 Task: Search one way flight ticket for 3 adults, 3 children in business from Alpena: Alpena County Regional Airport to Fort Wayne: Fort Wayne International Airport on 5-4-2023. Choice of flights is Emirates and Kenya Airways. Number of bags: 4 checked bags. Price is upto 74000. Outbound departure time preference is 13:30.
Action: Mouse moved to (288, 108)
Screenshot: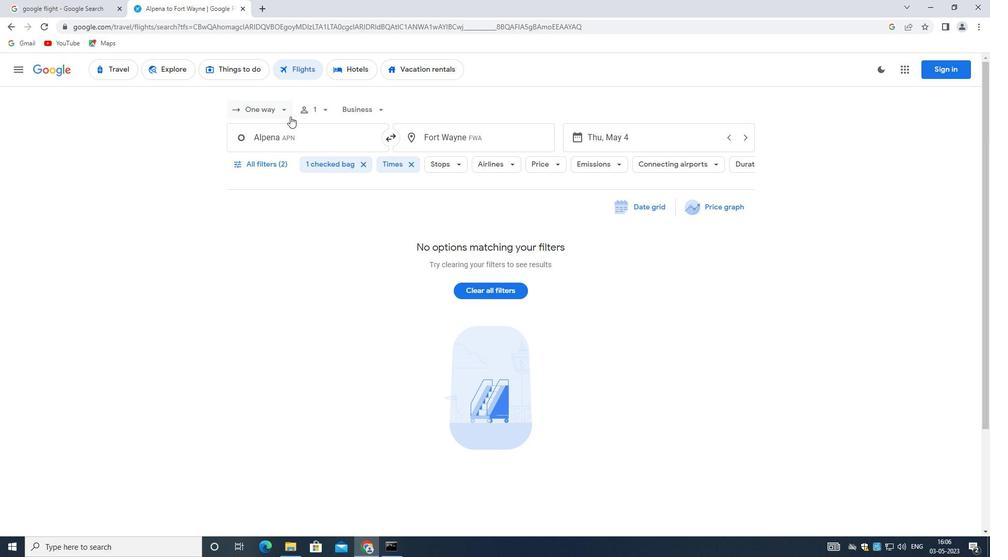 
Action: Mouse pressed left at (288, 108)
Screenshot: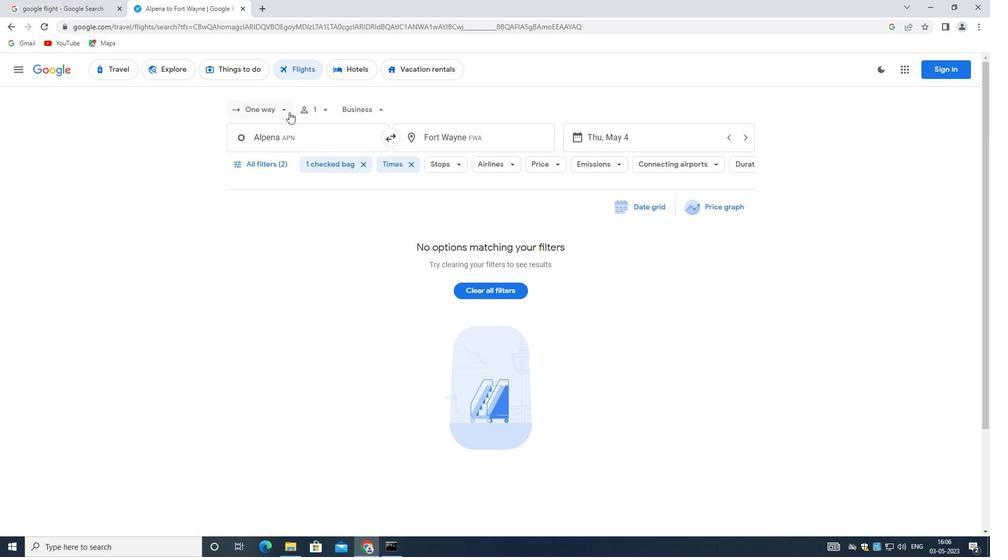 
Action: Mouse moved to (272, 153)
Screenshot: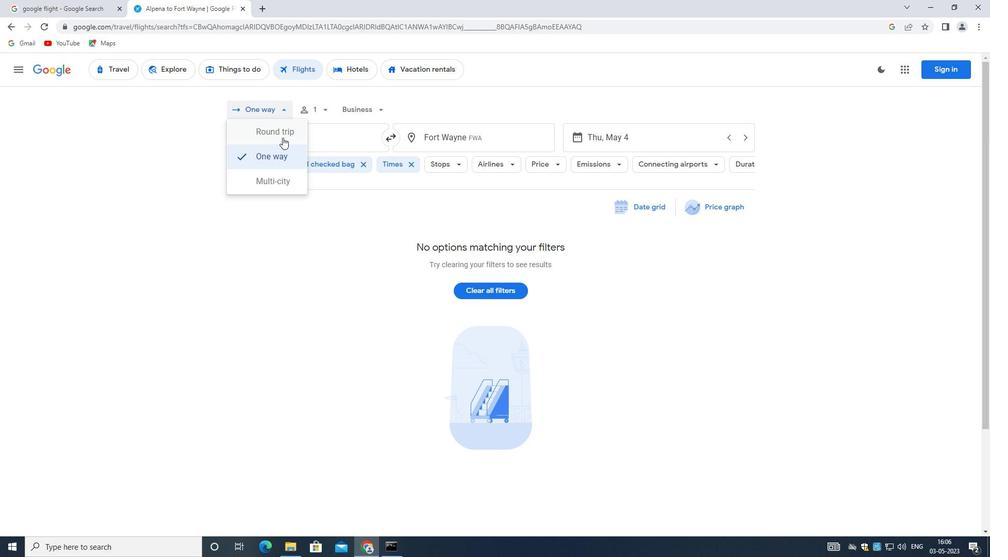 
Action: Mouse pressed left at (272, 153)
Screenshot: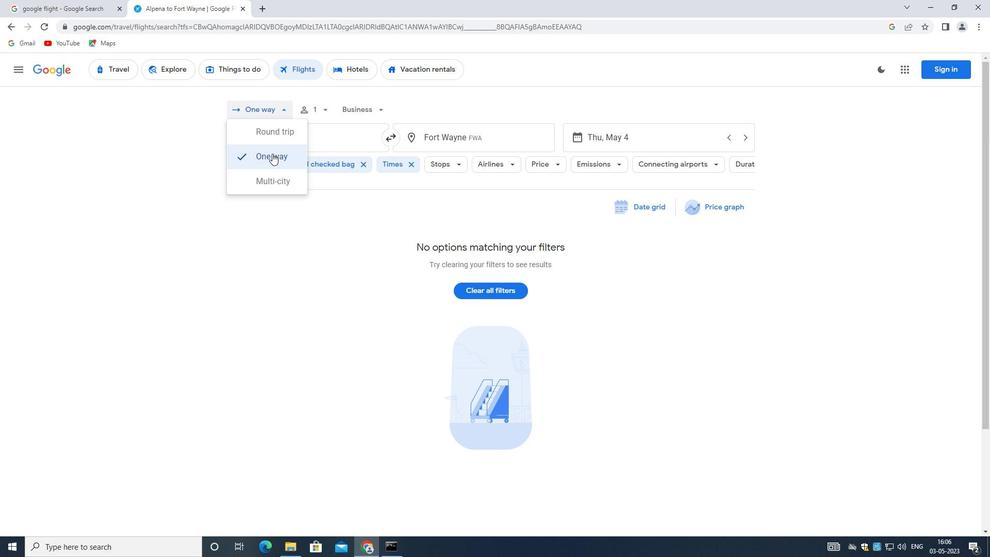 
Action: Mouse moved to (326, 111)
Screenshot: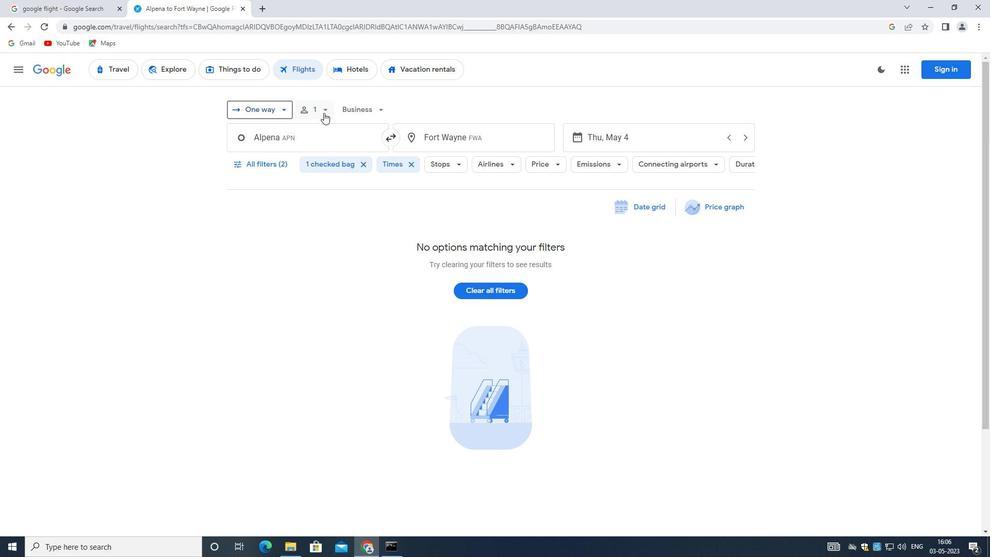 
Action: Mouse pressed left at (326, 111)
Screenshot: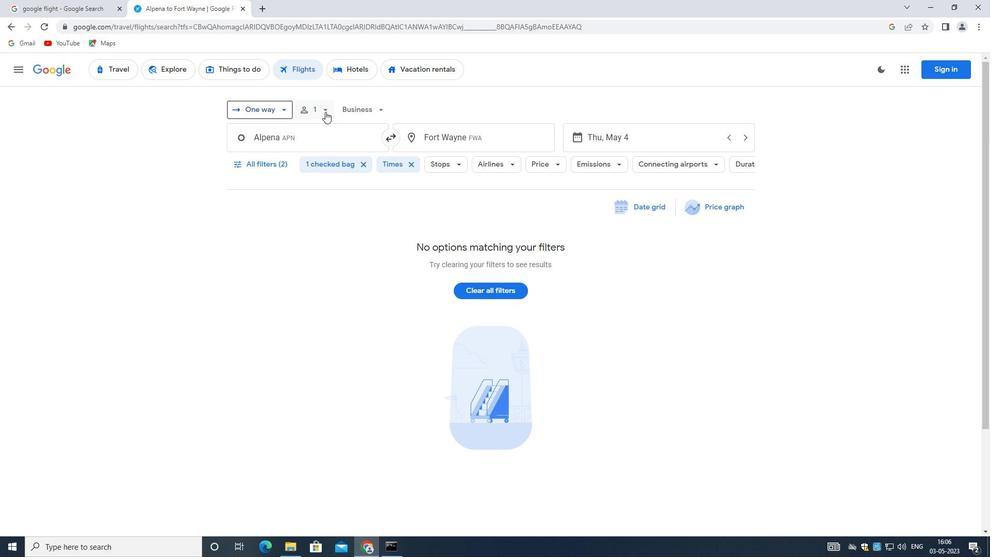 
Action: Mouse moved to (406, 134)
Screenshot: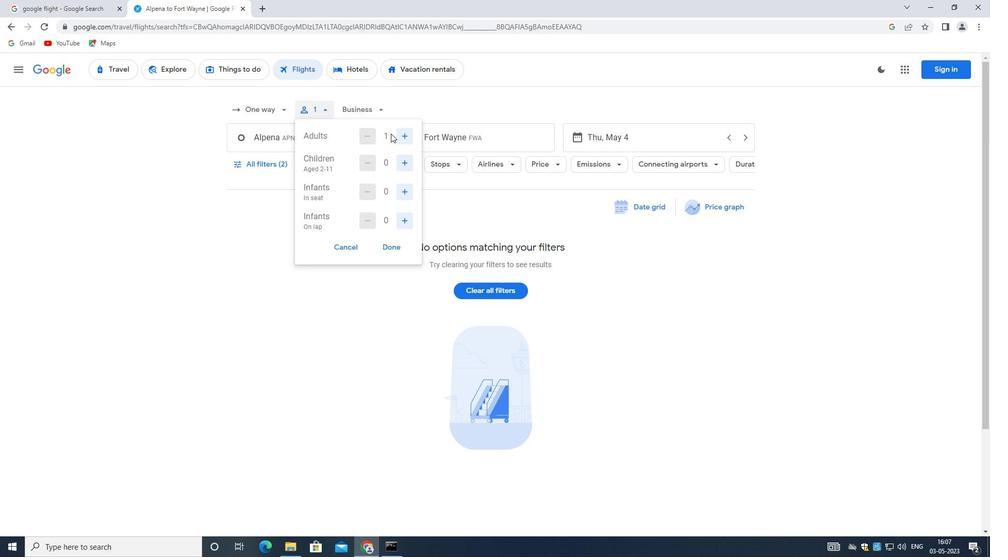 
Action: Mouse pressed left at (406, 134)
Screenshot: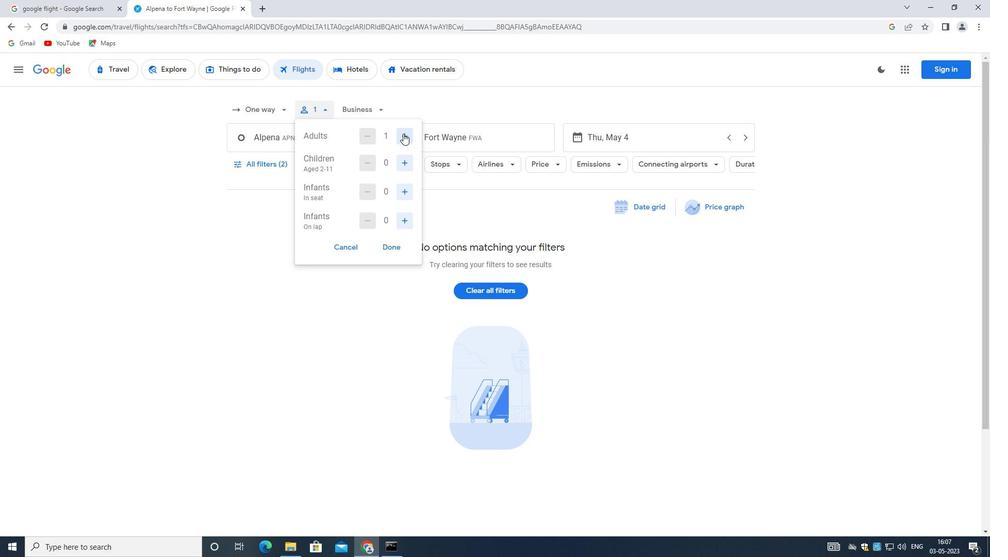 
Action: Mouse pressed left at (406, 134)
Screenshot: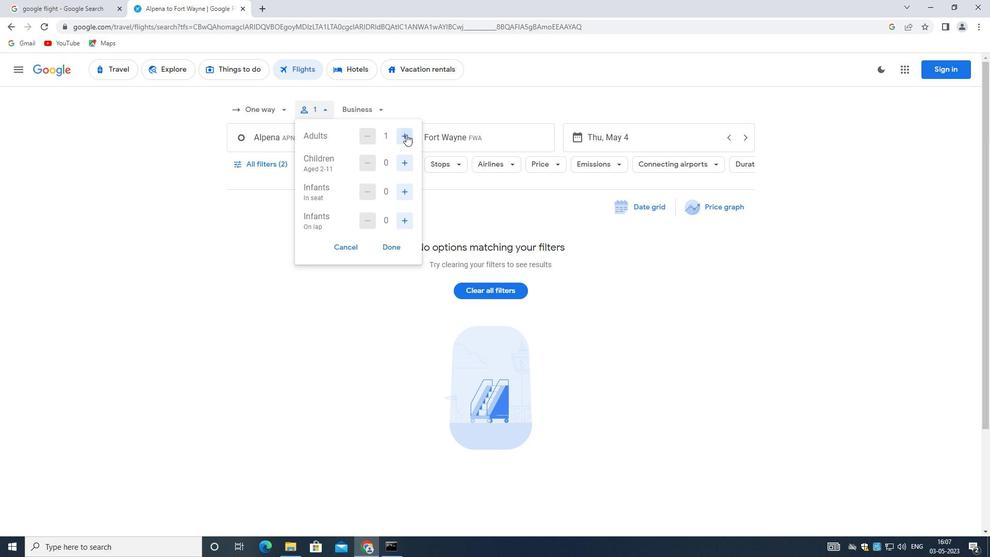 
Action: Mouse moved to (407, 163)
Screenshot: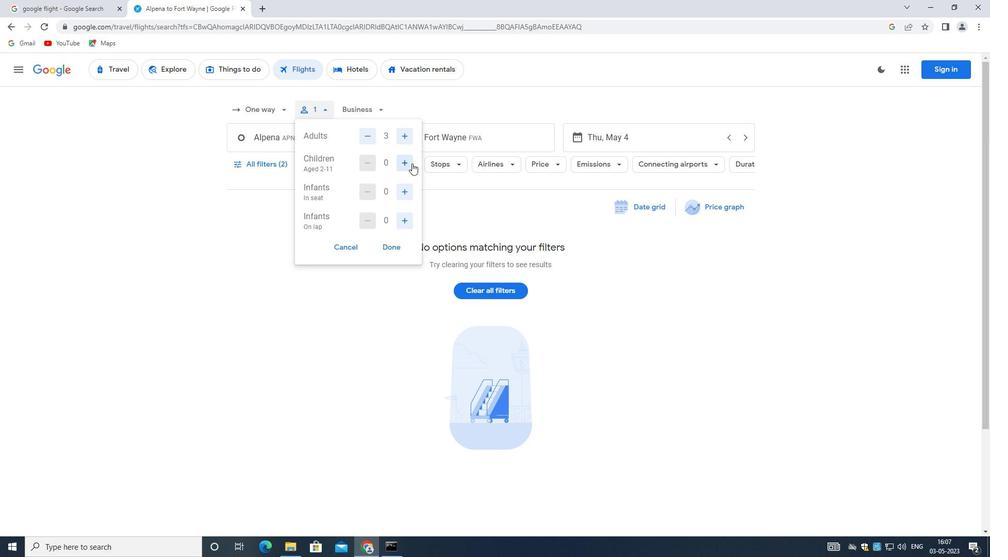 
Action: Mouse pressed left at (407, 163)
Screenshot: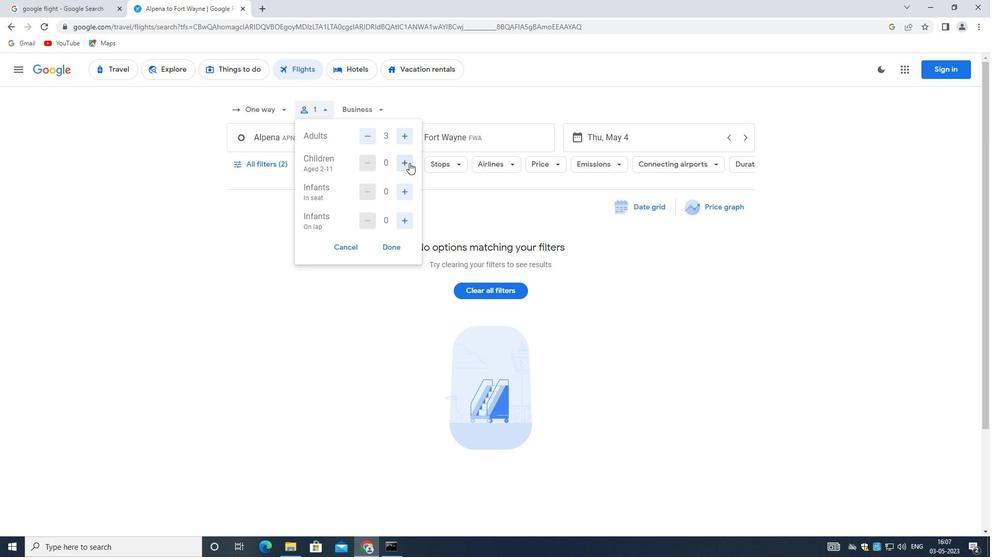 
Action: Mouse moved to (406, 162)
Screenshot: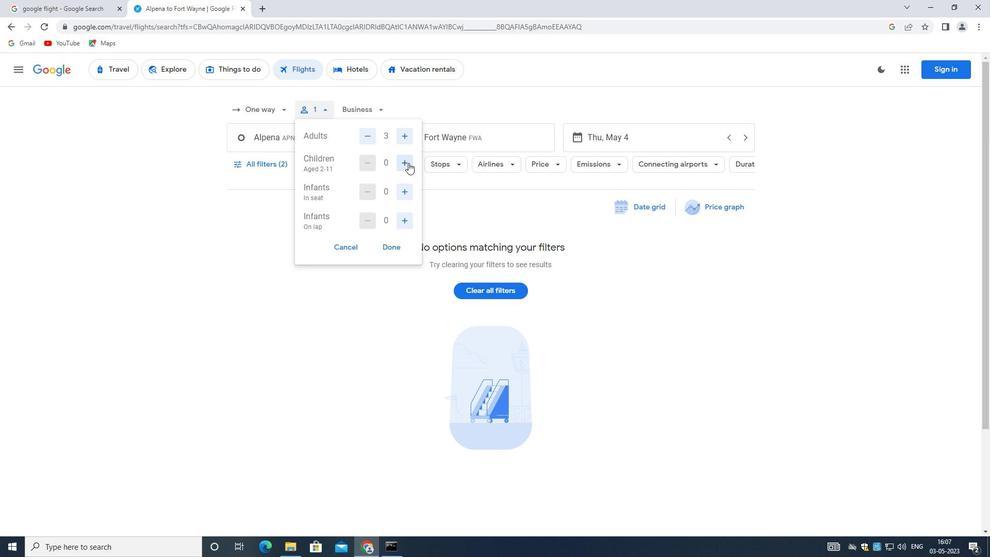 
Action: Mouse pressed left at (406, 162)
Screenshot: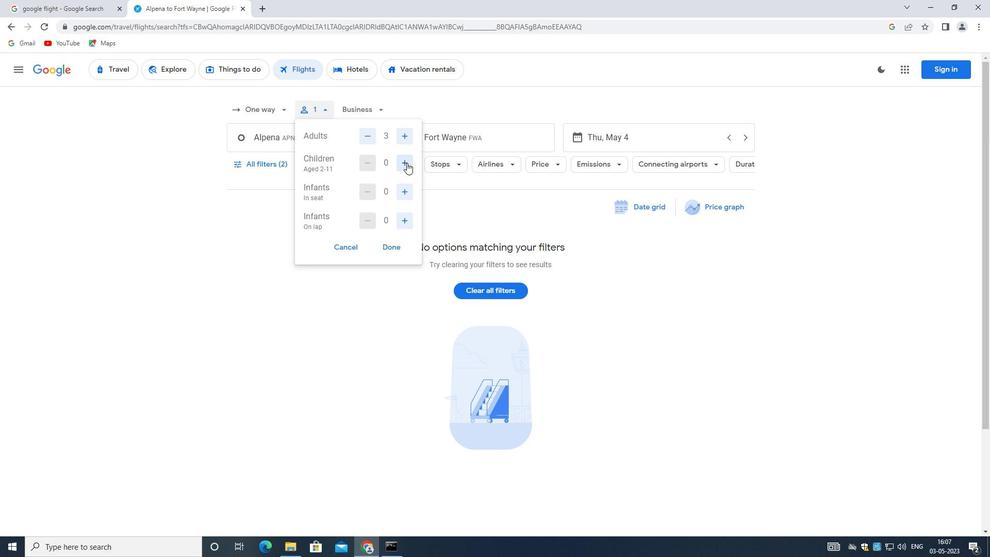 
Action: Mouse pressed left at (406, 162)
Screenshot: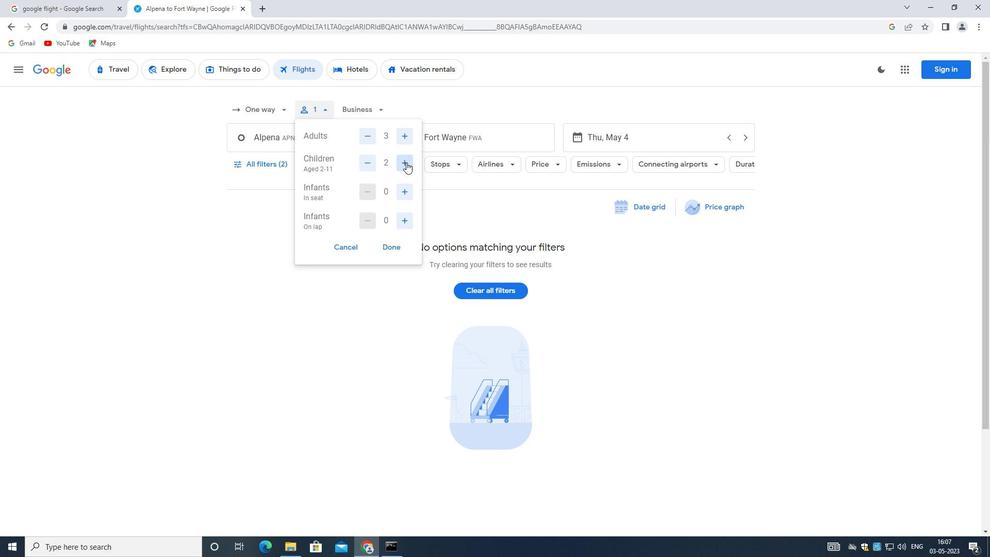 
Action: Mouse moved to (389, 246)
Screenshot: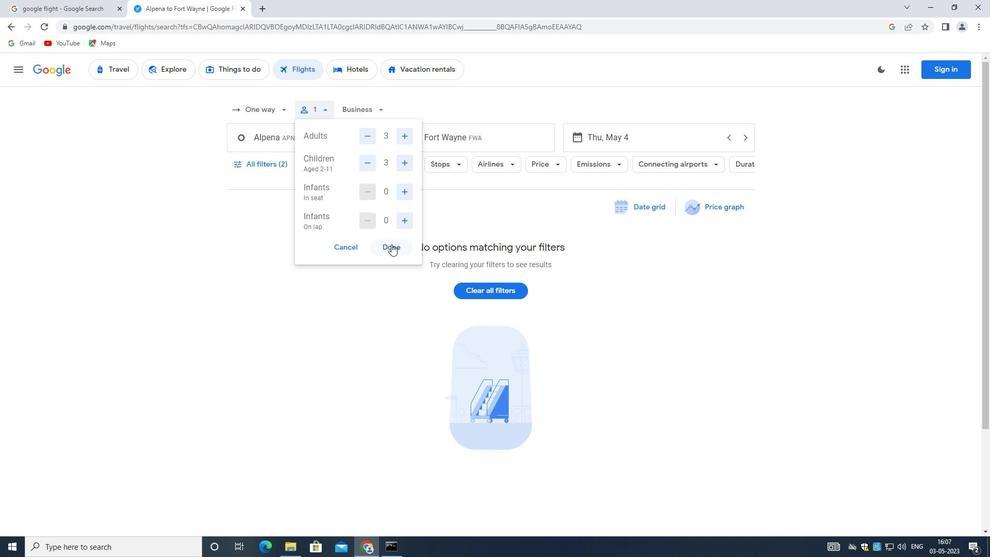 
Action: Mouse pressed left at (389, 246)
Screenshot: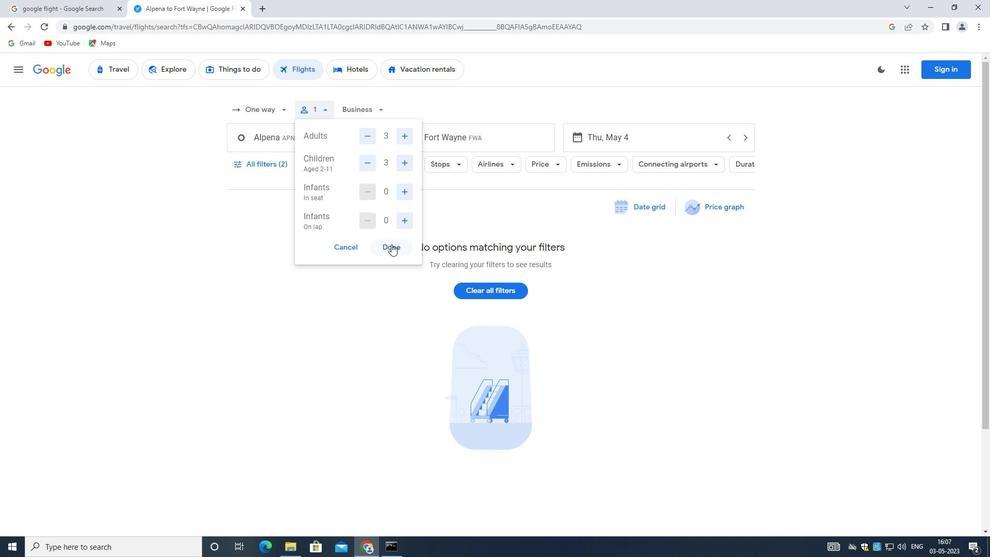 
Action: Mouse moved to (365, 106)
Screenshot: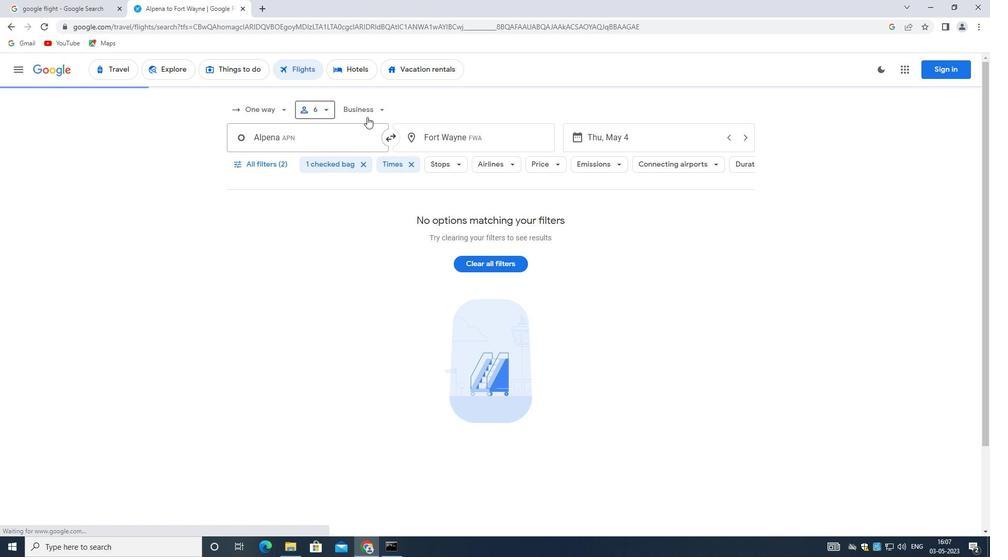 
Action: Mouse pressed left at (365, 106)
Screenshot: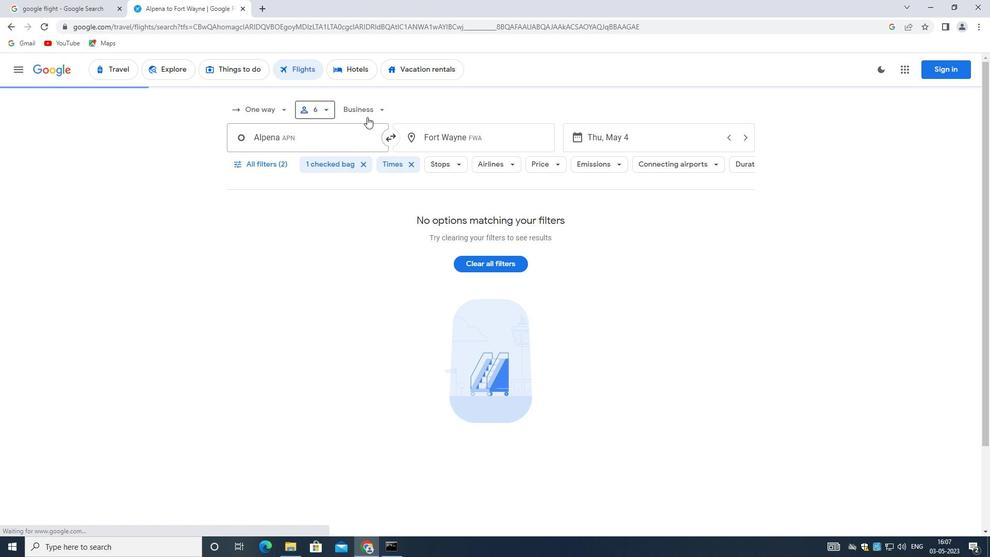 
Action: Mouse moved to (386, 182)
Screenshot: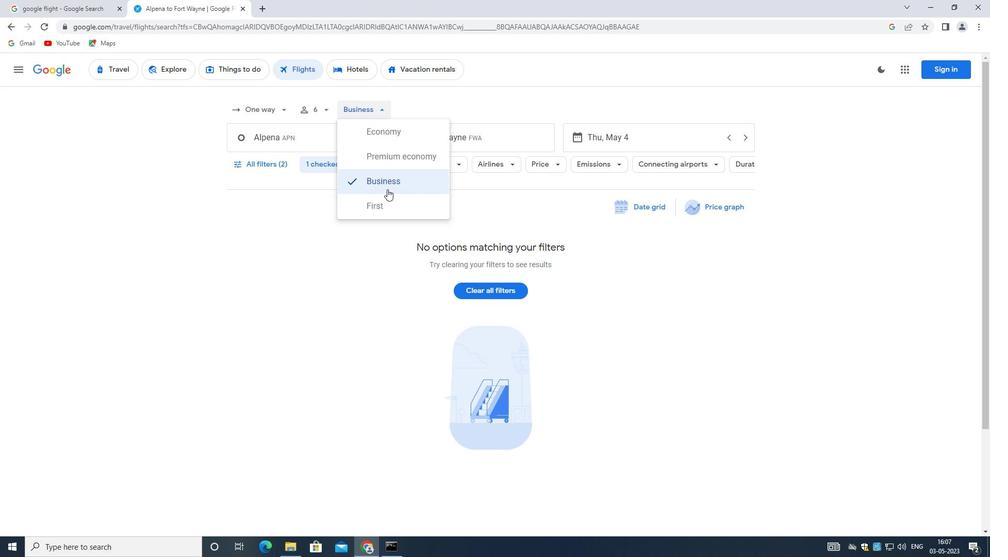 
Action: Mouse pressed left at (386, 182)
Screenshot: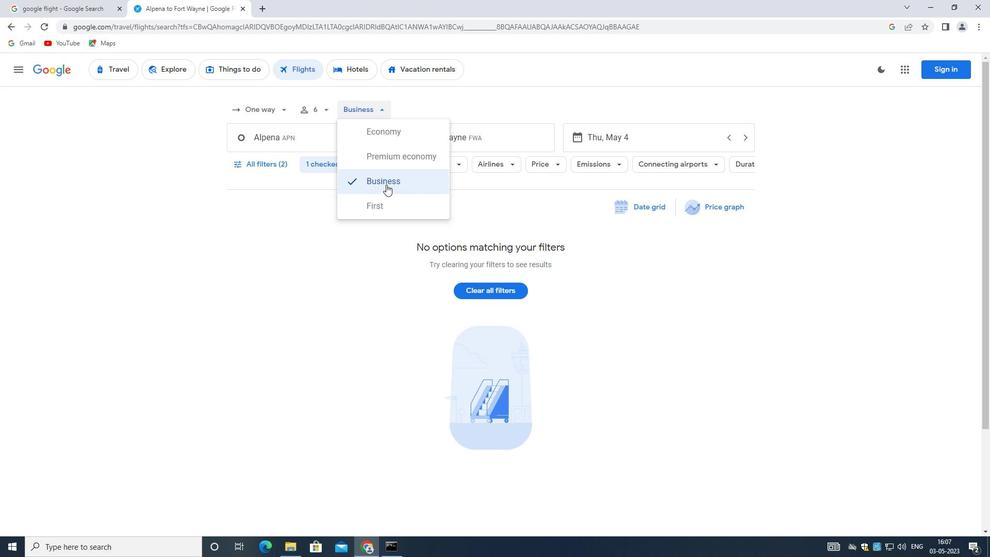 
Action: Mouse moved to (292, 138)
Screenshot: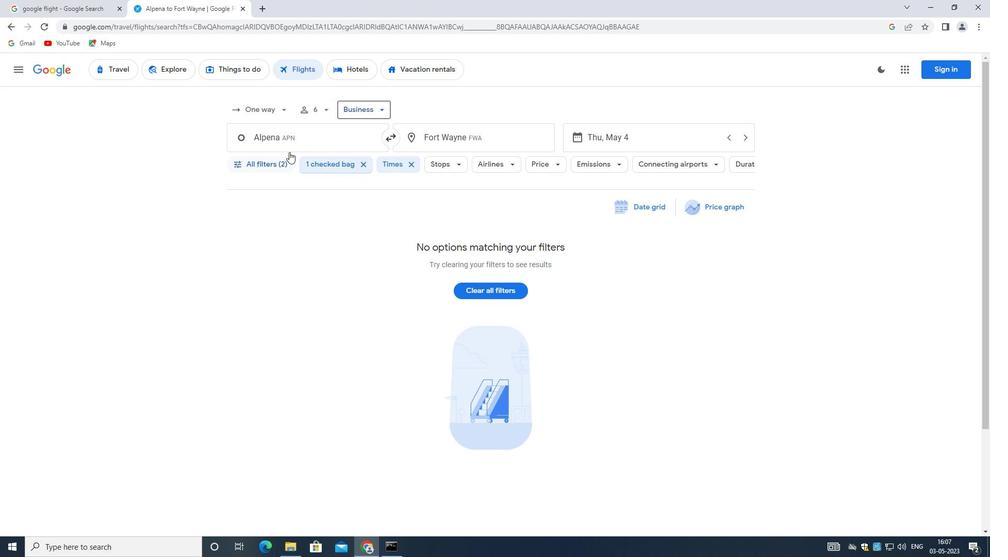 
Action: Mouse pressed left at (292, 138)
Screenshot: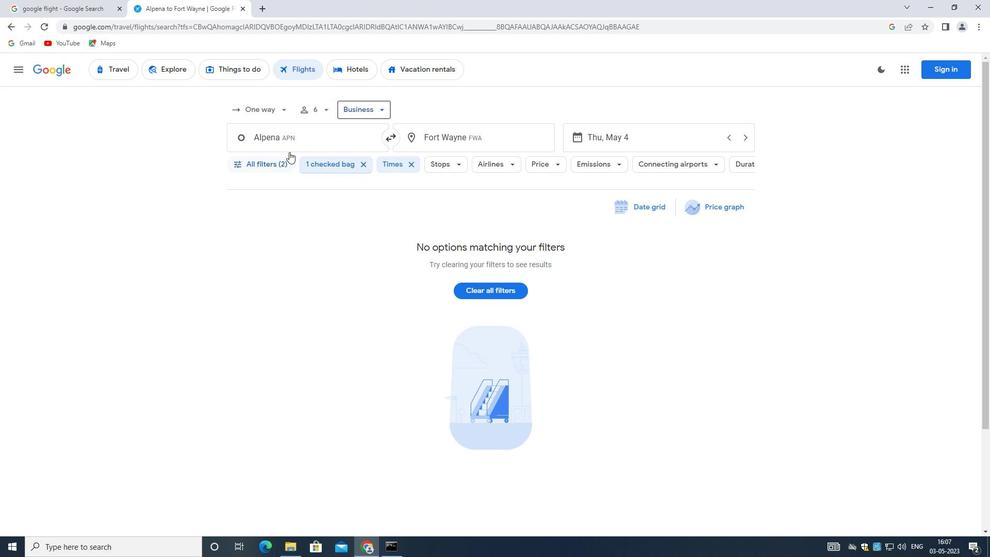 
Action: Mouse moved to (312, 219)
Screenshot: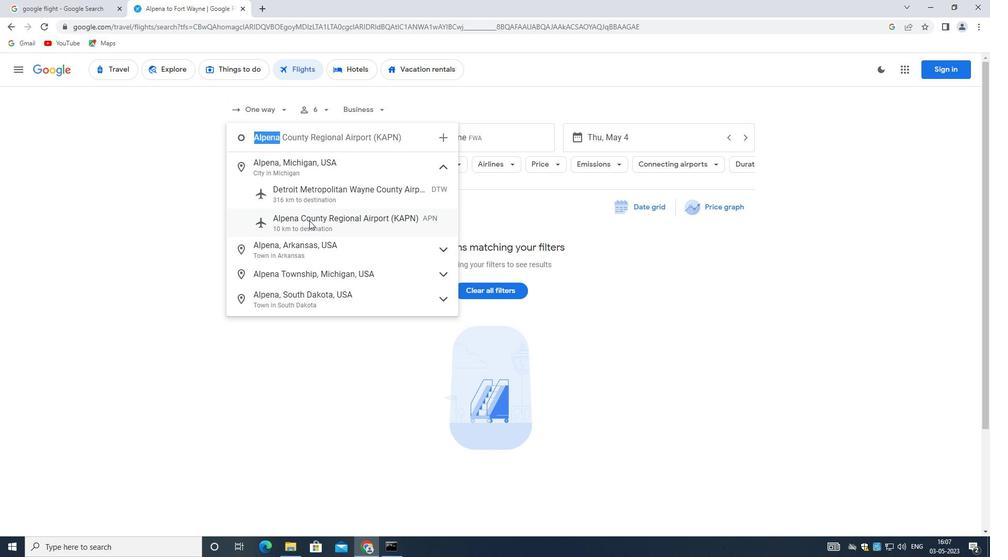 
Action: Mouse pressed left at (312, 219)
Screenshot: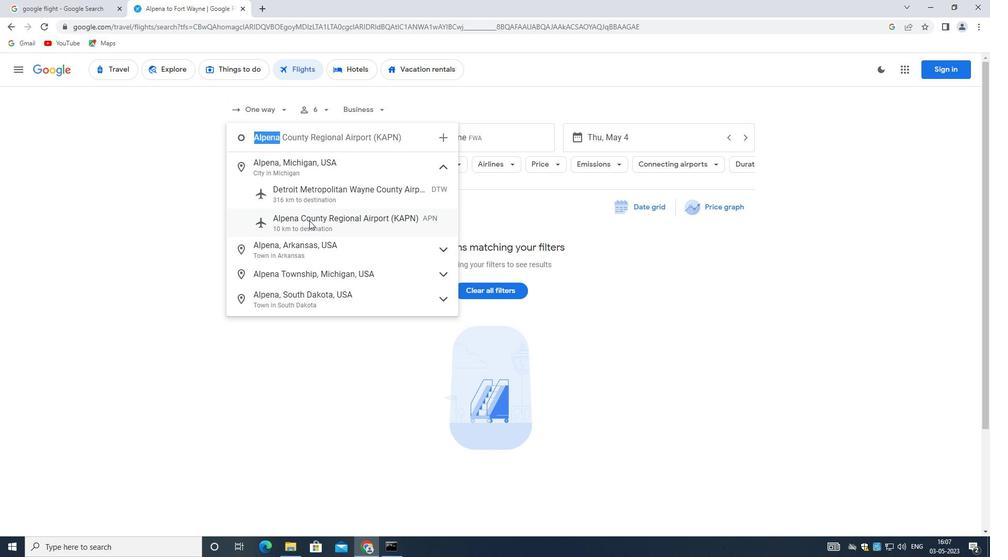 
Action: Mouse moved to (469, 133)
Screenshot: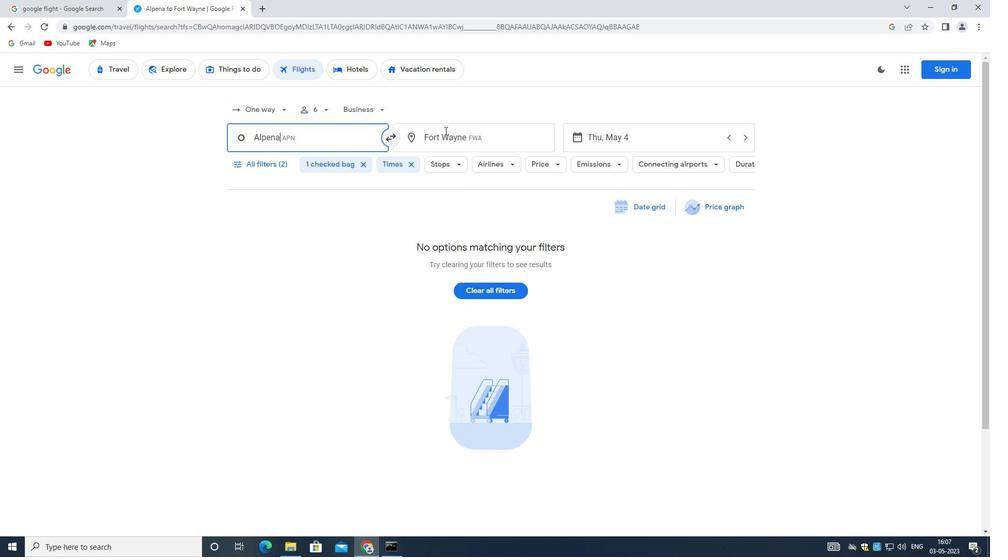 
Action: Mouse pressed left at (469, 133)
Screenshot: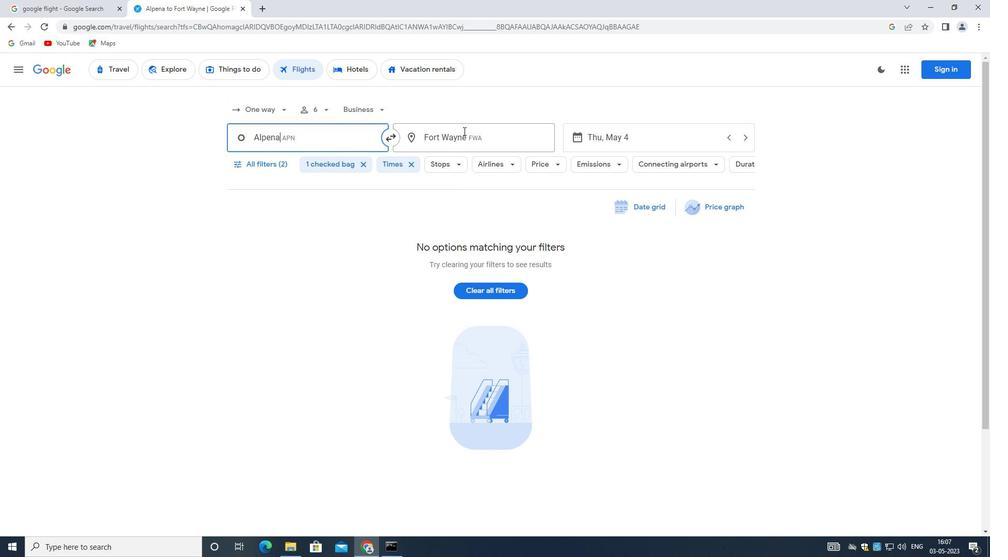 
Action: Mouse moved to (469, 133)
Screenshot: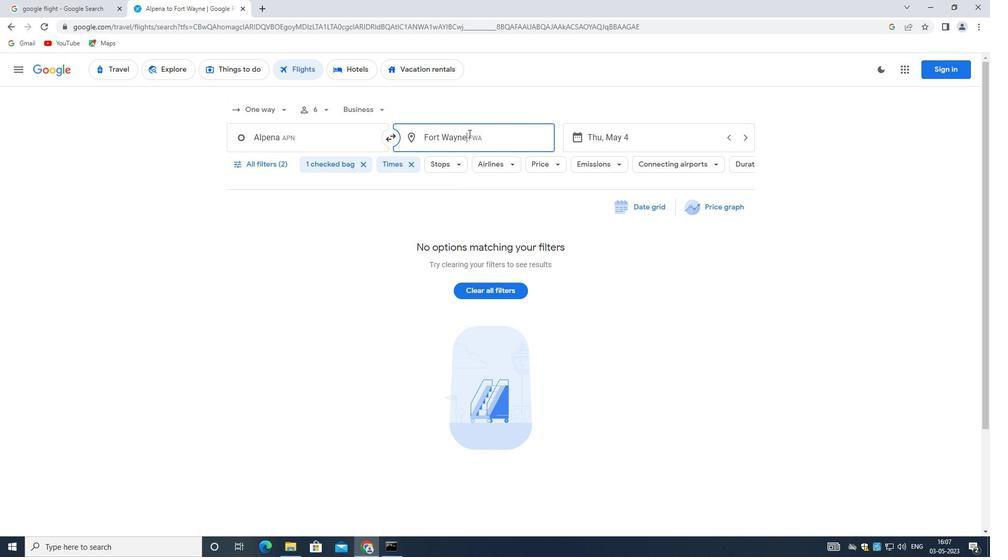 
Action: Key pressed <Key.backspace><Key.shift>WAYNE<Key.space><Key.shift_r>I
Screenshot: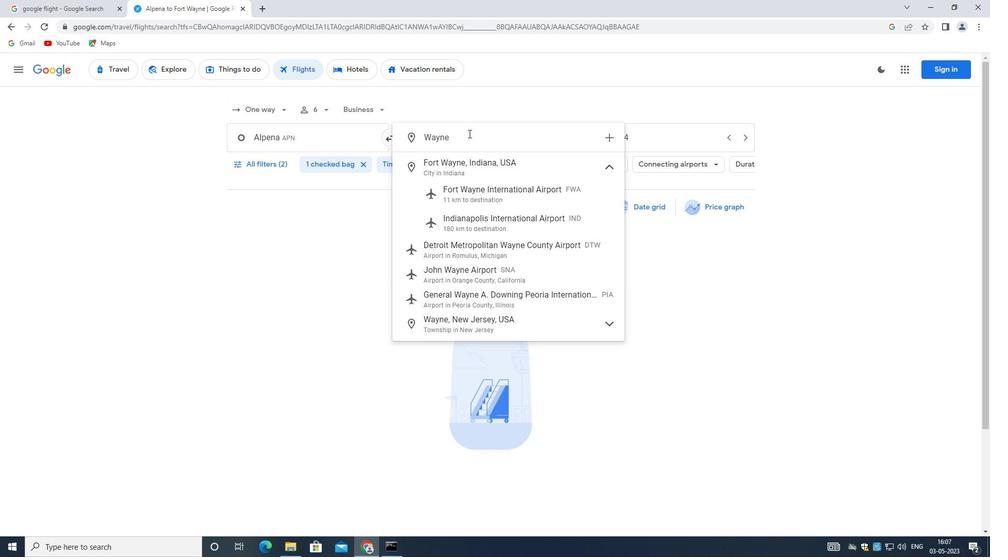 
Action: Mouse moved to (507, 186)
Screenshot: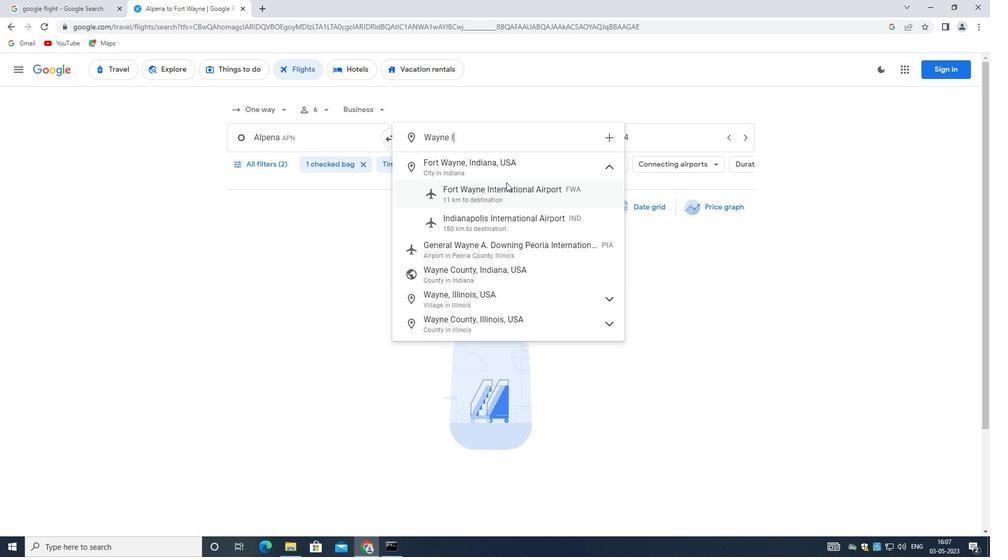 
Action: Mouse pressed left at (507, 186)
Screenshot: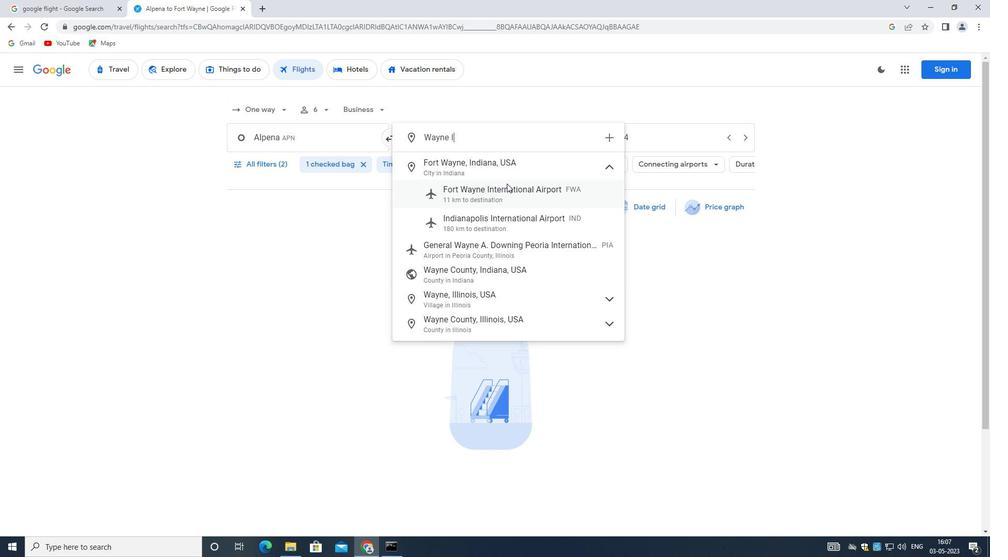 
Action: Mouse moved to (621, 131)
Screenshot: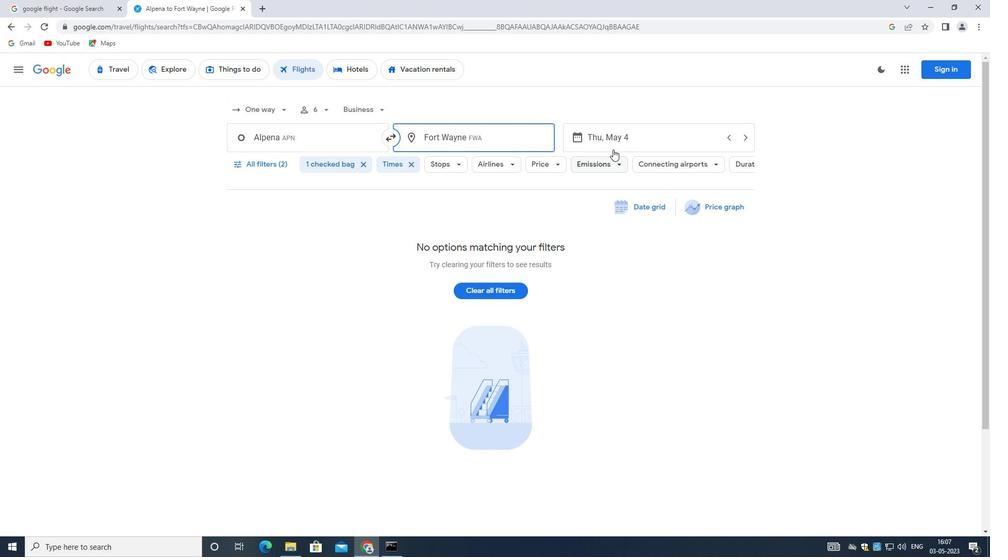 
Action: Mouse pressed left at (621, 131)
Screenshot: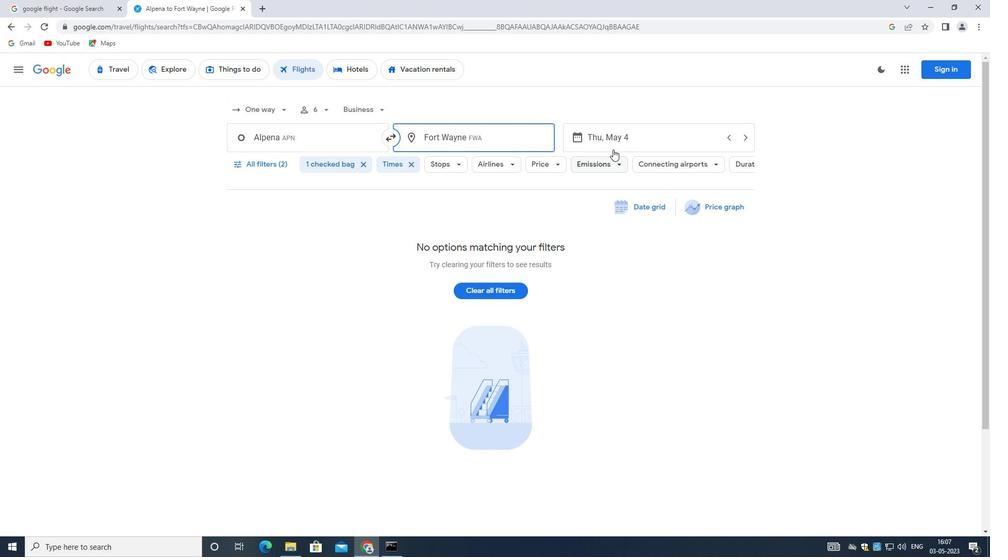 
Action: Mouse moved to (729, 392)
Screenshot: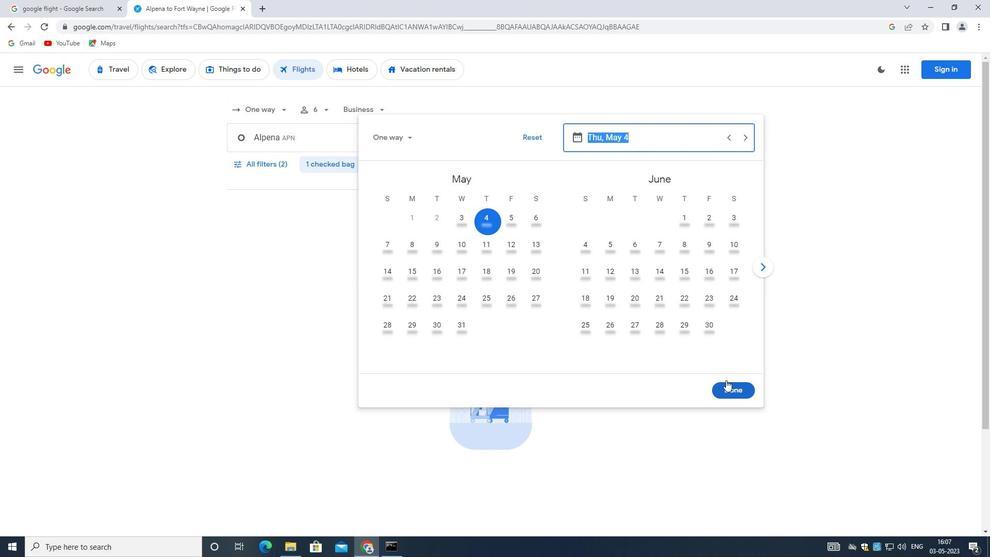 
Action: Mouse pressed left at (729, 392)
Screenshot: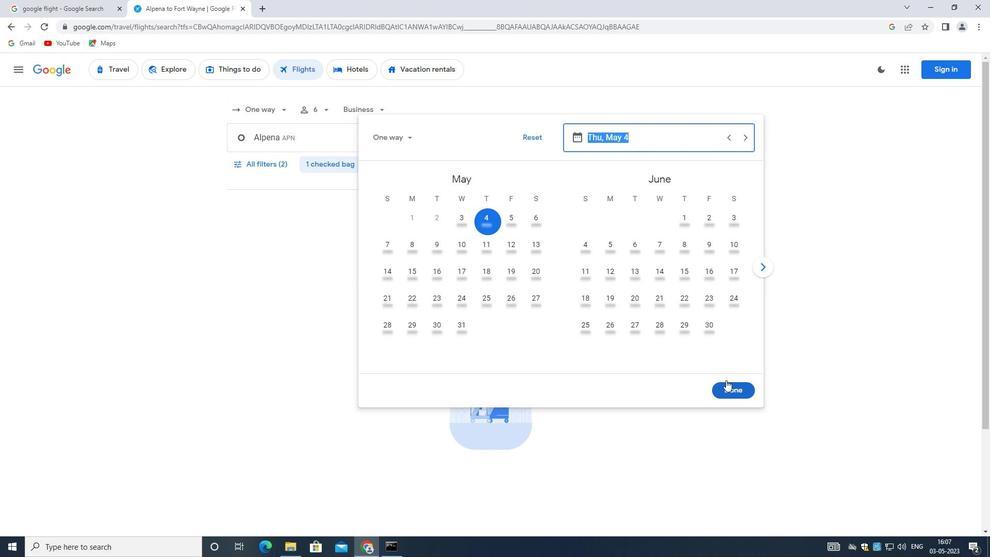 
Action: Mouse moved to (265, 167)
Screenshot: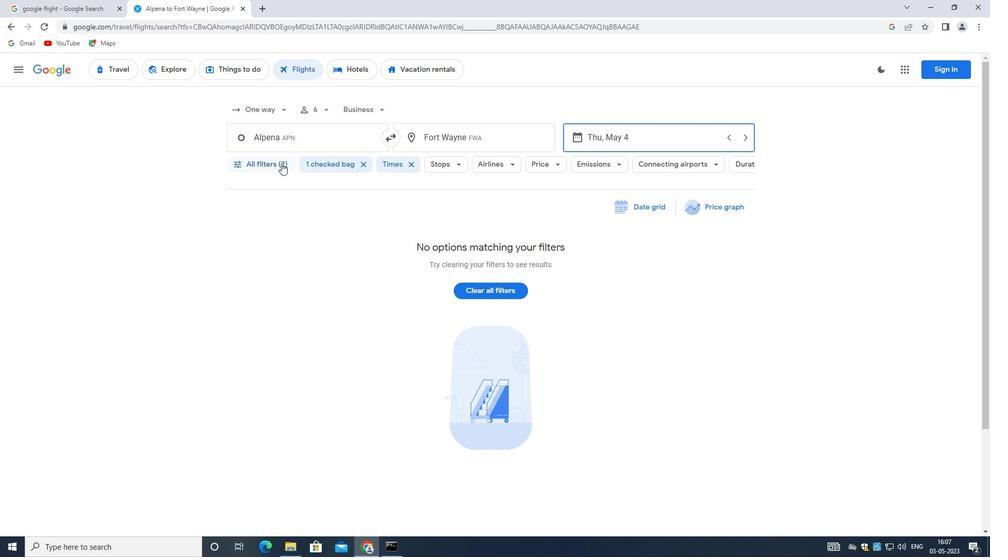 
Action: Mouse pressed left at (265, 167)
Screenshot: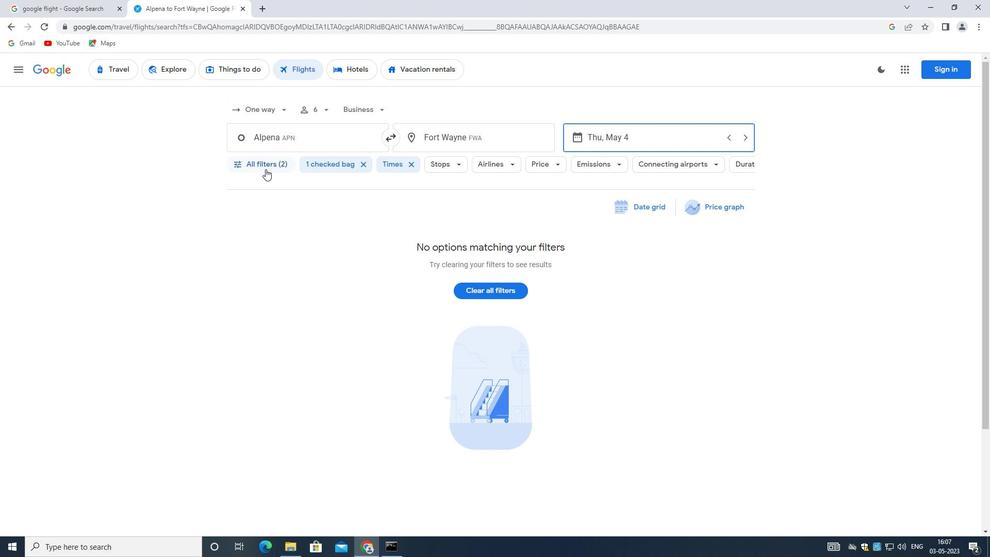 
Action: Mouse moved to (330, 212)
Screenshot: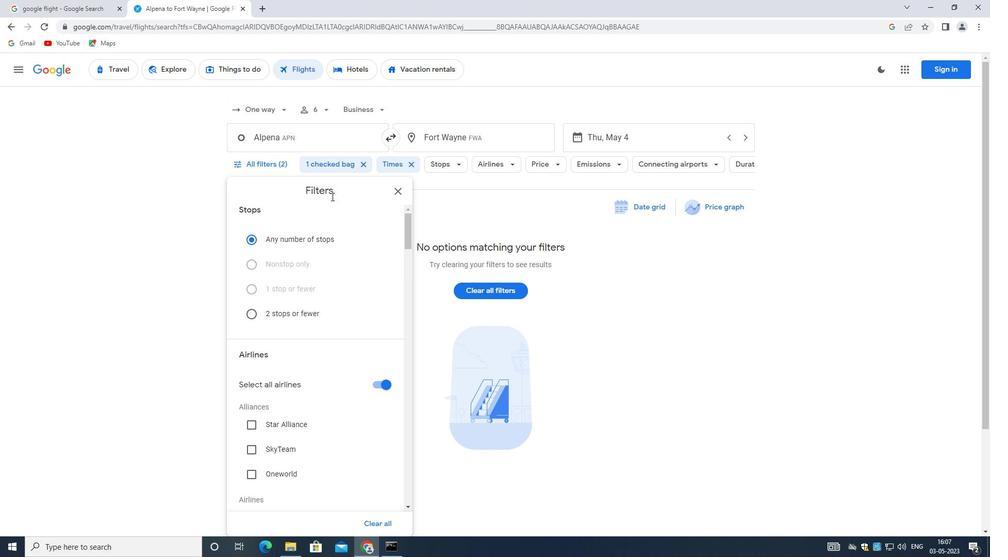 
Action: Mouse scrolled (330, 212) with delta (0, 0)
Screenshot: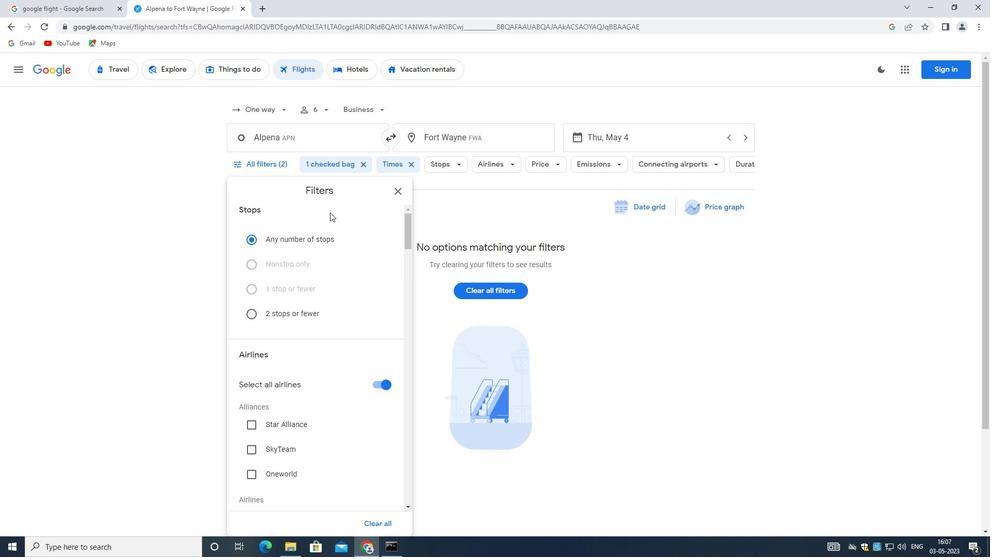 
Action: Mouse moved to (330, 213)
Screenshot: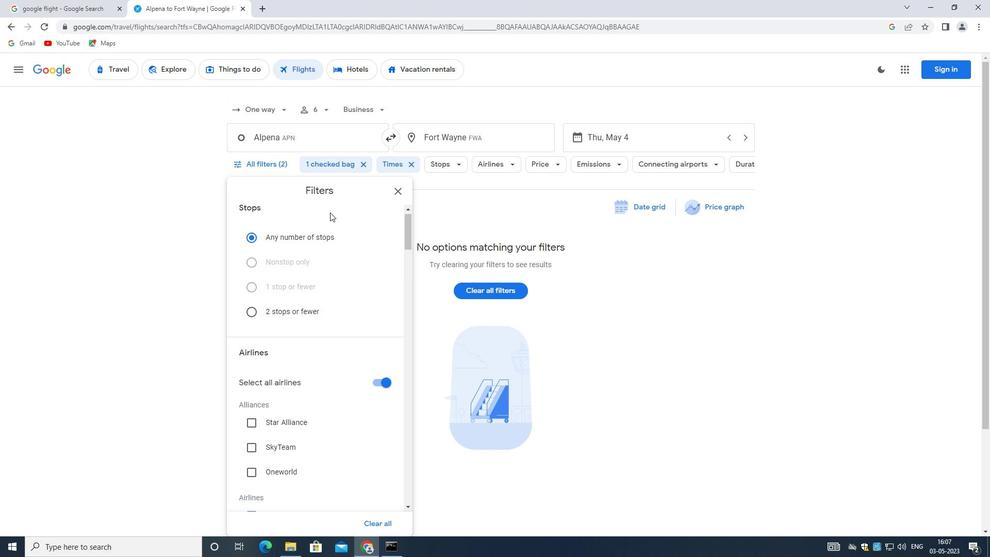 
Action: Mouse scrolled (330, 213) with delta (0, 0)
Screenshot: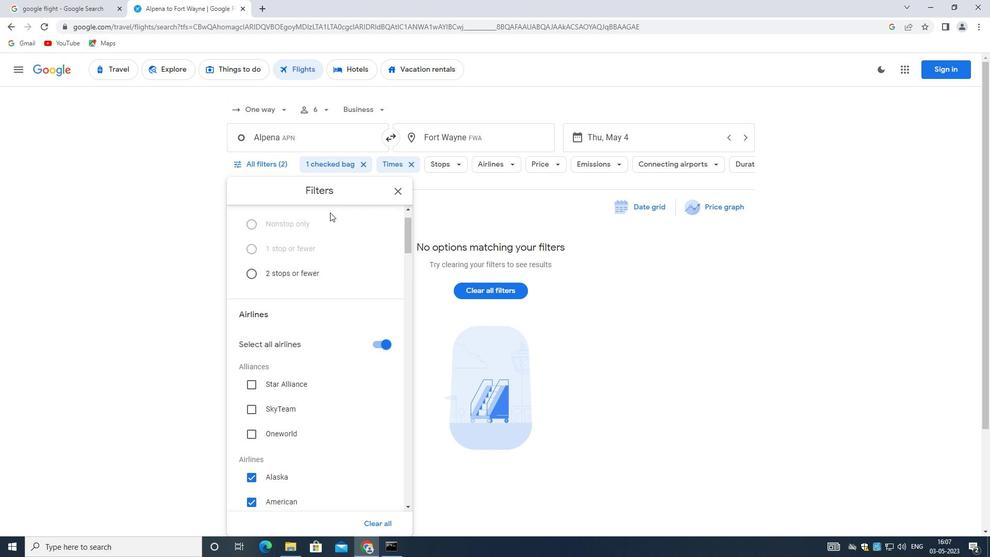 
Action: Mouse moved to (345, 315)
Screenshot: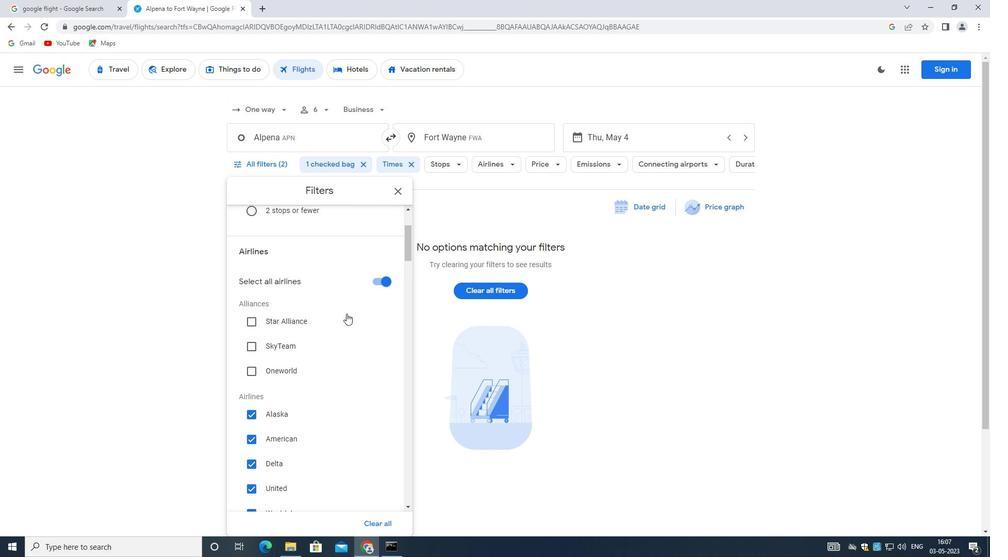 
Action: Mouse scrolled (345, 314) with delta (0, 0)
Screenshot: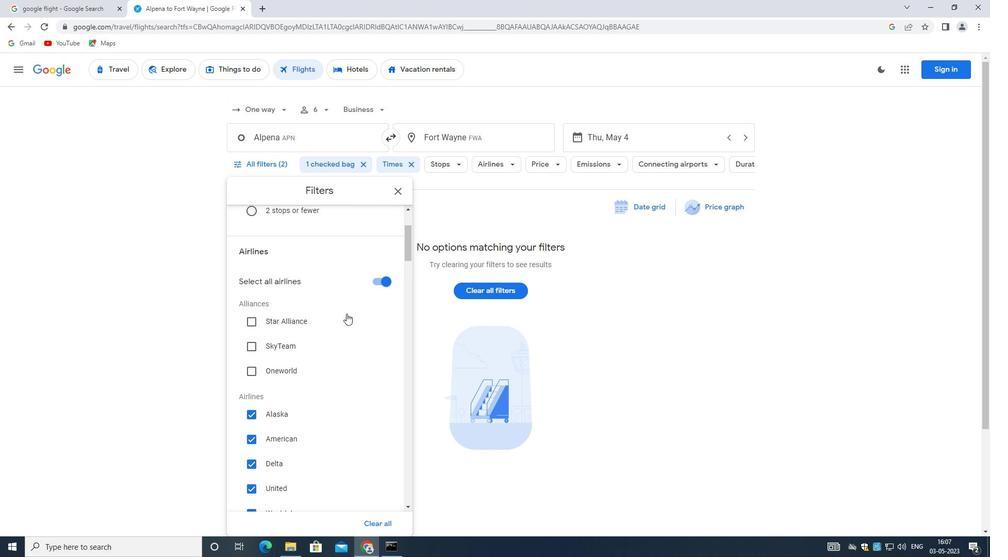 
Action: Mouse moved to (341, 321)
Screenshot: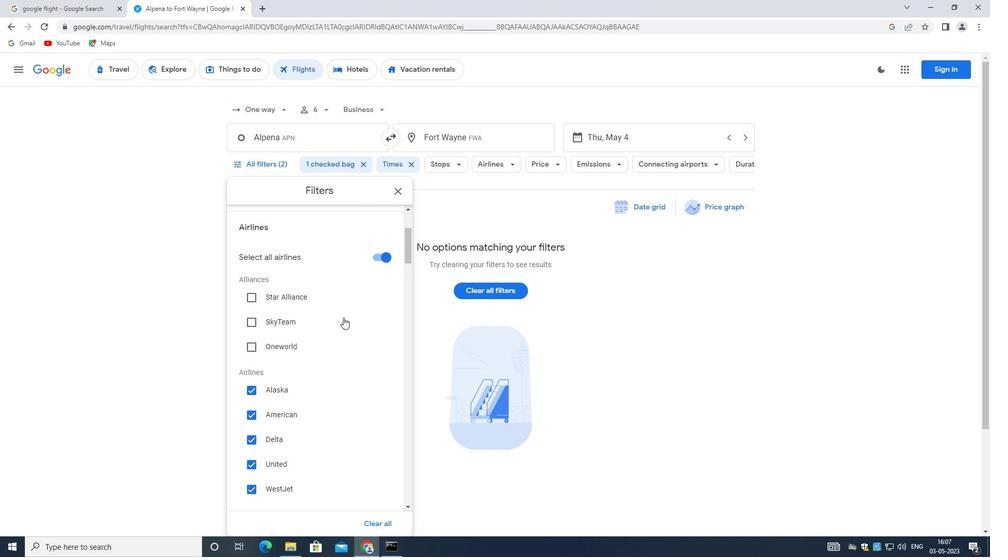 
Action: Mouse scrolled (341, 320) with delta (0, 0)
Screenshot: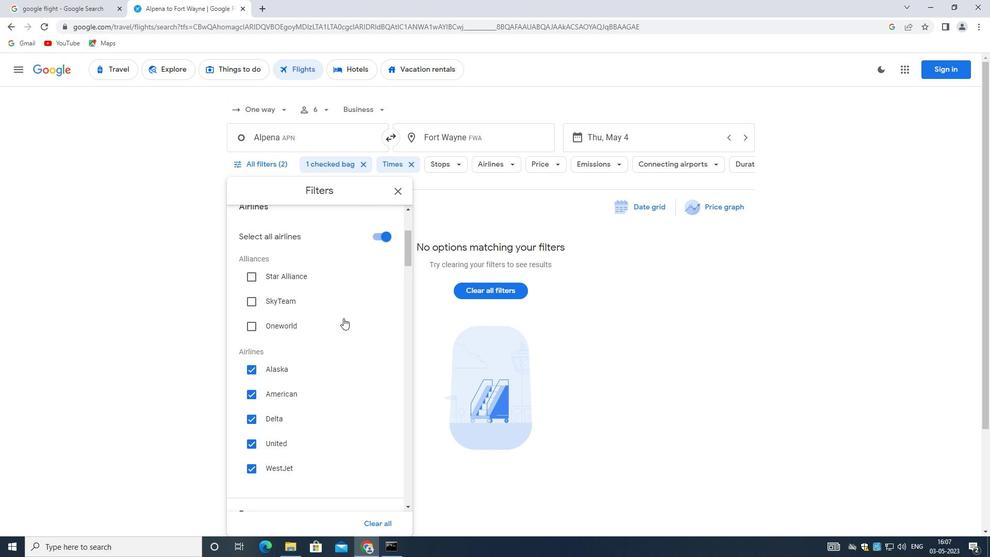 
Action: Mouse moved to (341, 321)
Screenshot: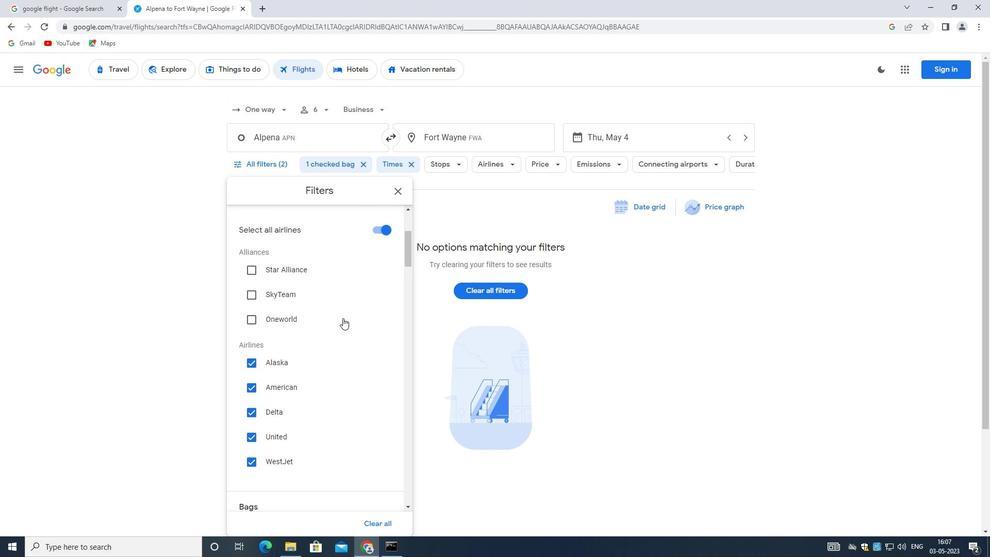 
Action: Mouse scrolled (341, 321) with delta (0, 0)
Screenshot: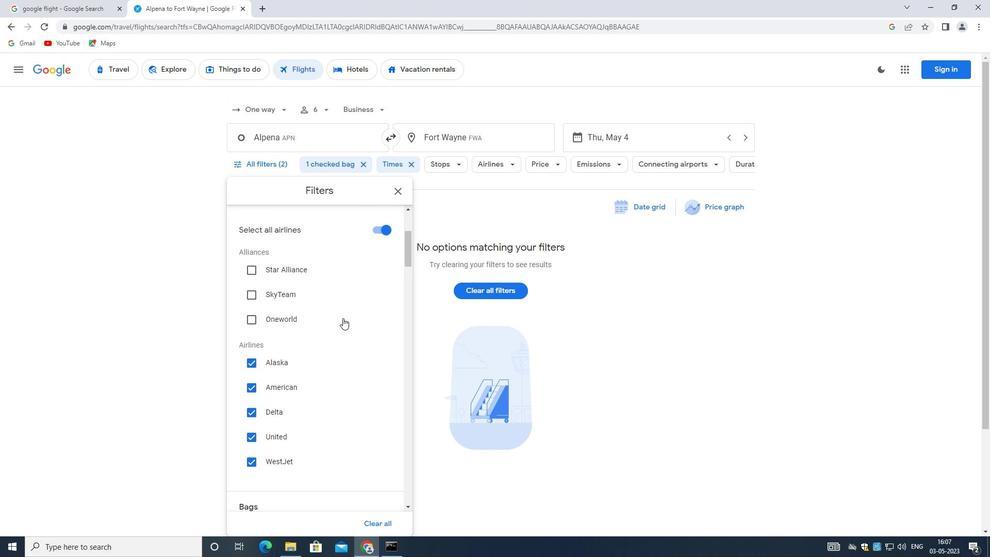 
Action: Mouse moved to (337, 324)
Screenshot: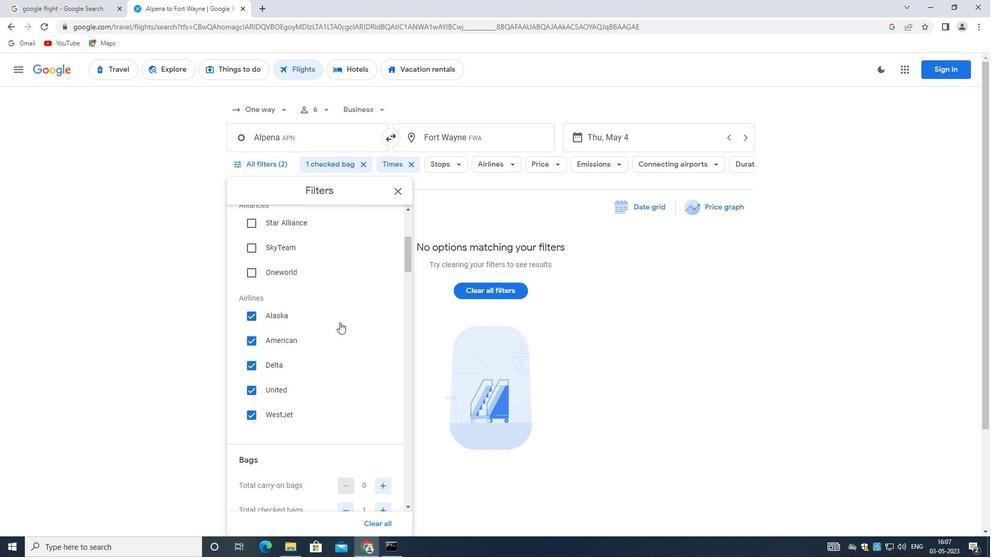 
Action: Mouse scrolled (337, 324) with delta (0, 0)
Screenshot: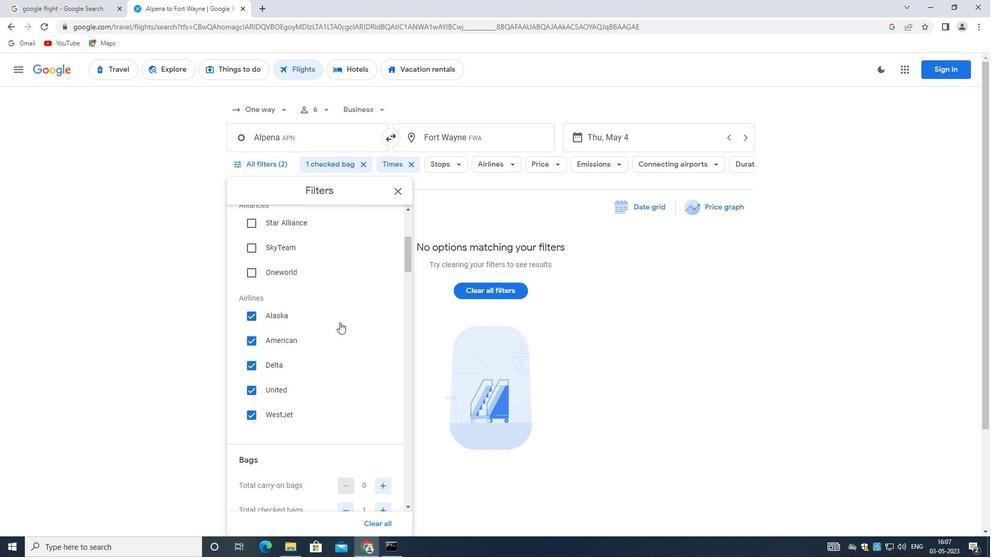 
Action: Mouse moved to (342, 313)
Screenshot: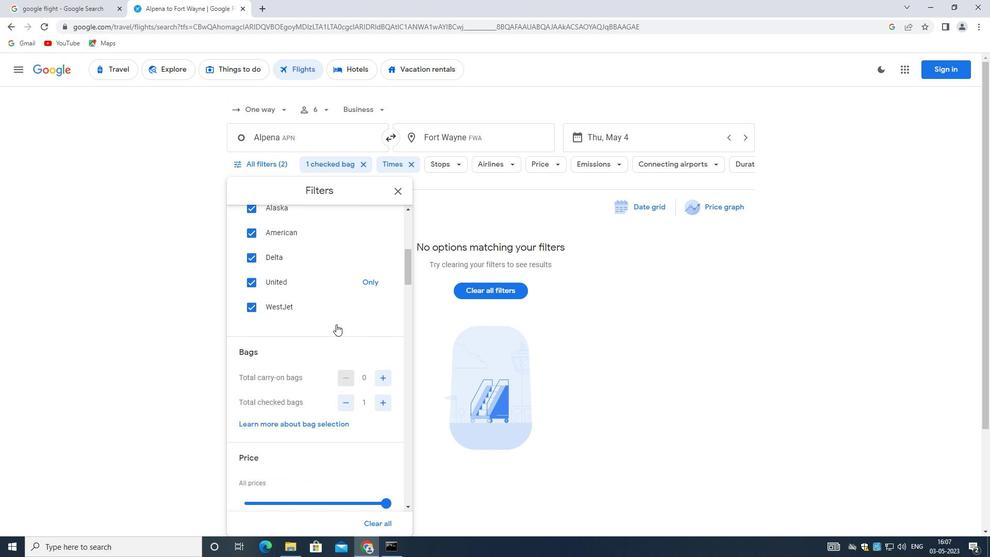 
Action: Mouse scrolled (342, 312) with delta (0, 0)
Screenshot: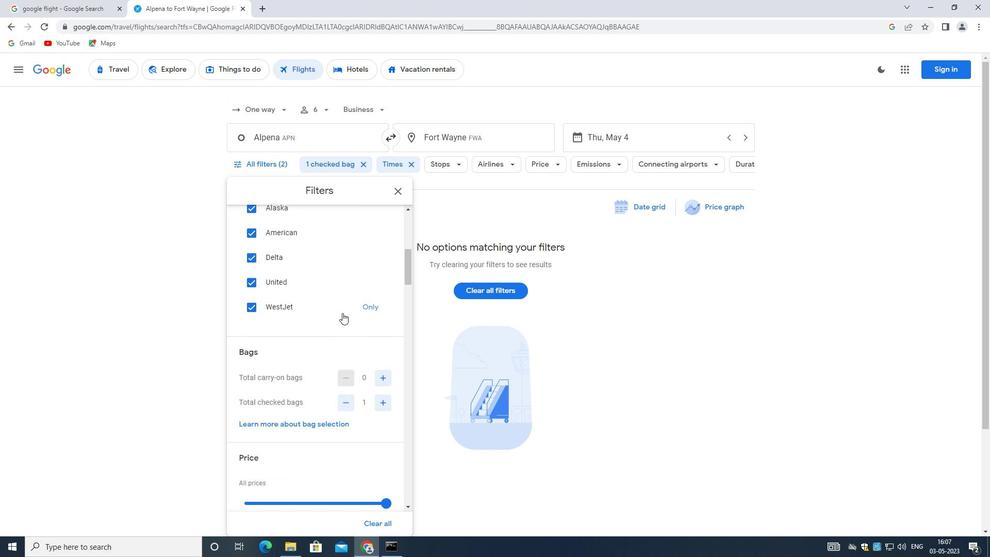 
Action: Mouse moved to (381, 357)
Screenshot: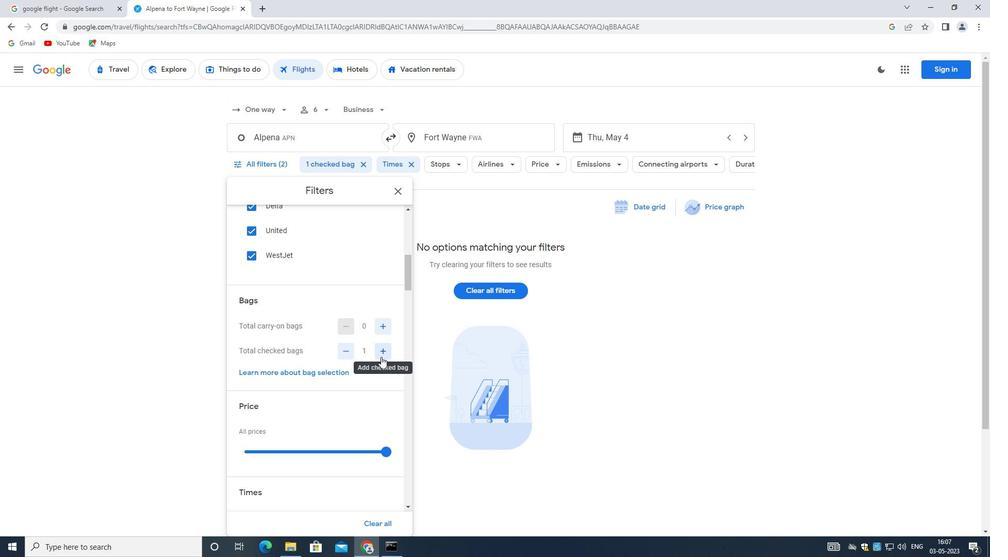 
Action: Mouse pressed left at (381, 357)
Screenshot: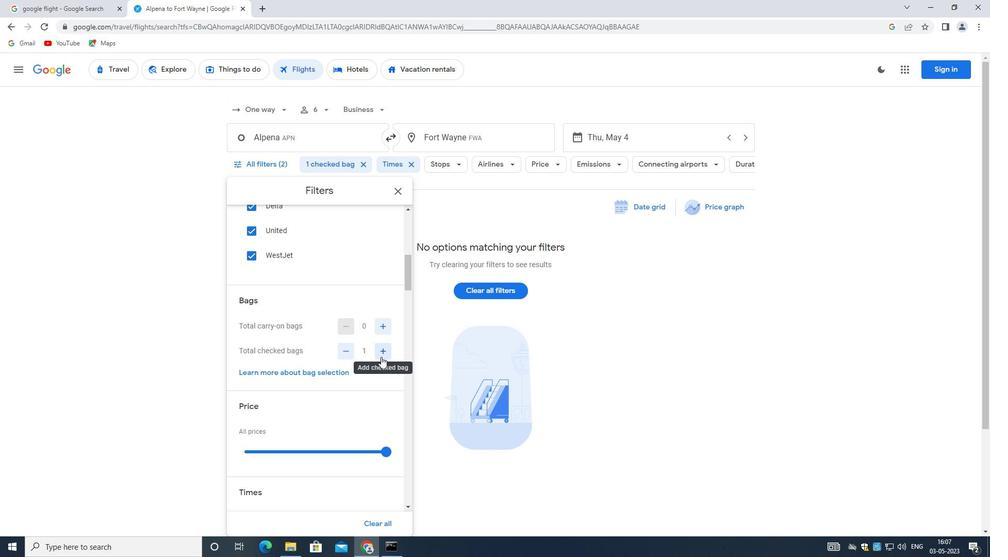 
Action: Mouse pressed left at (381, 357)
Screenshot: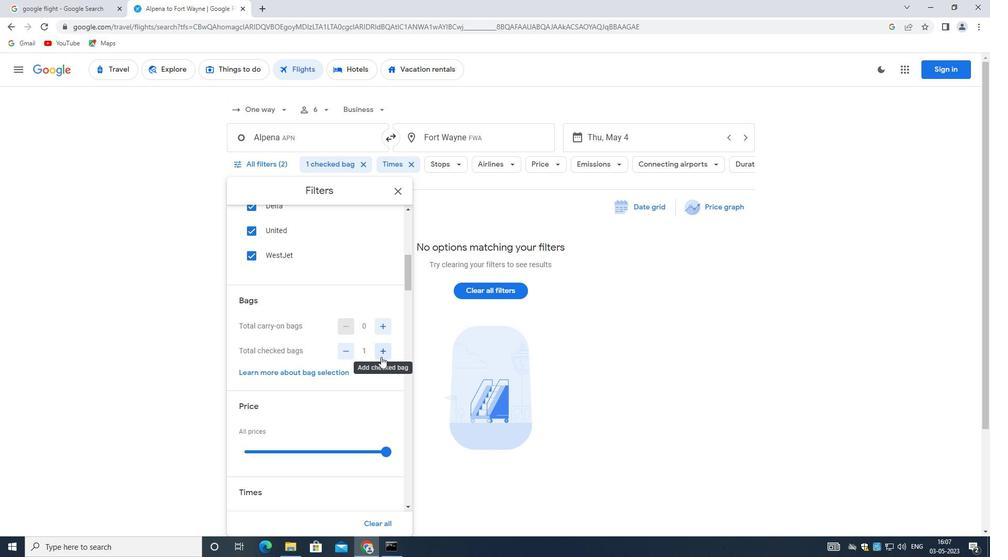 
Action: Mouse pressed left at (381, 357)
Screenshot: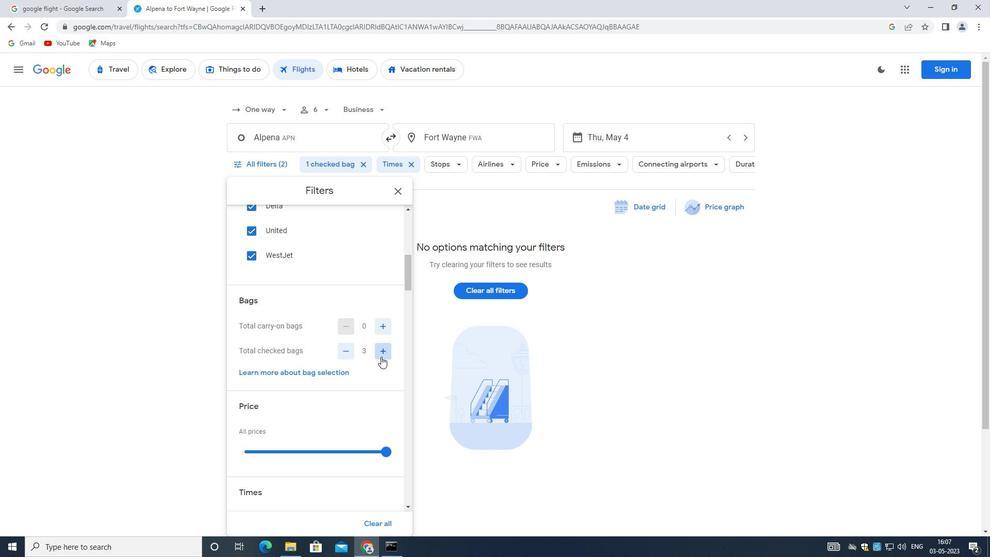 
Action: Mouse moved to (365, 353)
Screenshot: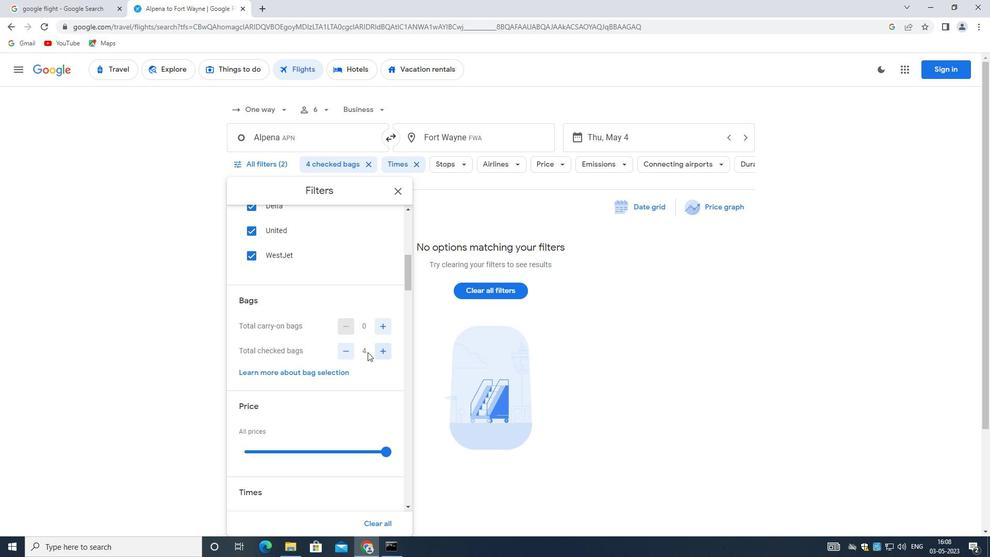 
Action: Mouse scrolled (365, 352) with delta (0, 0)
Screenshot: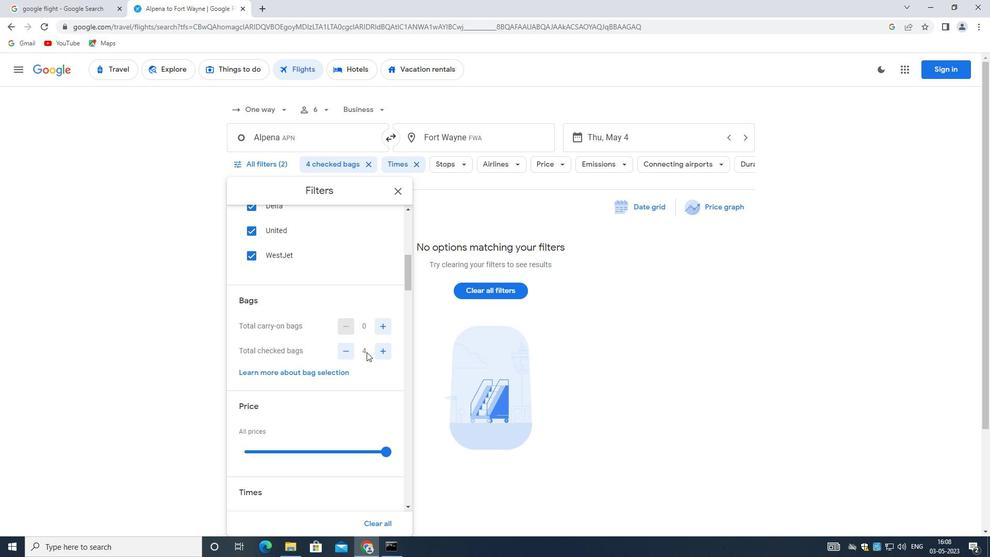 
Action: Mouse moved to (171, 336)
Screenshot: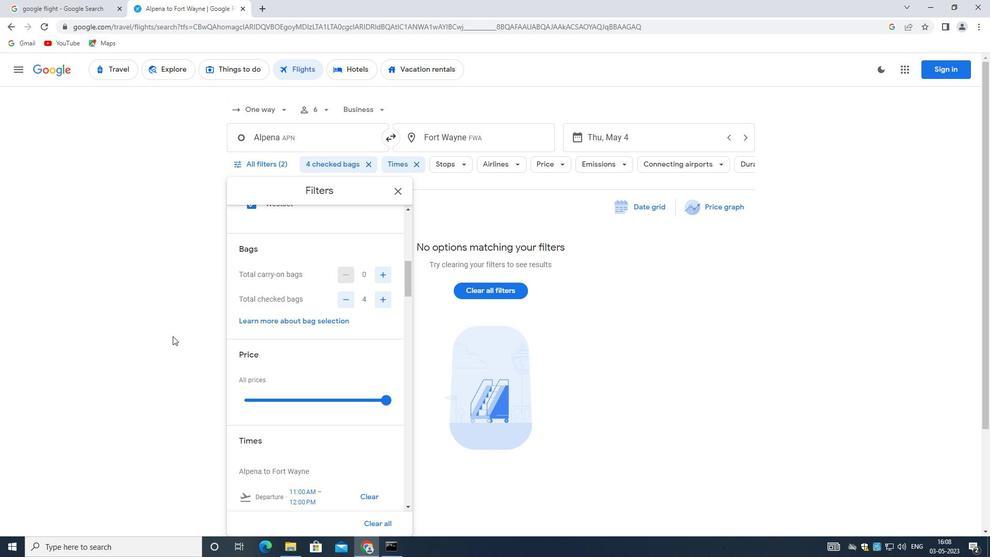 
Action: Mouse scrolled (171, 335) with delta (0, 0)
Screenshot: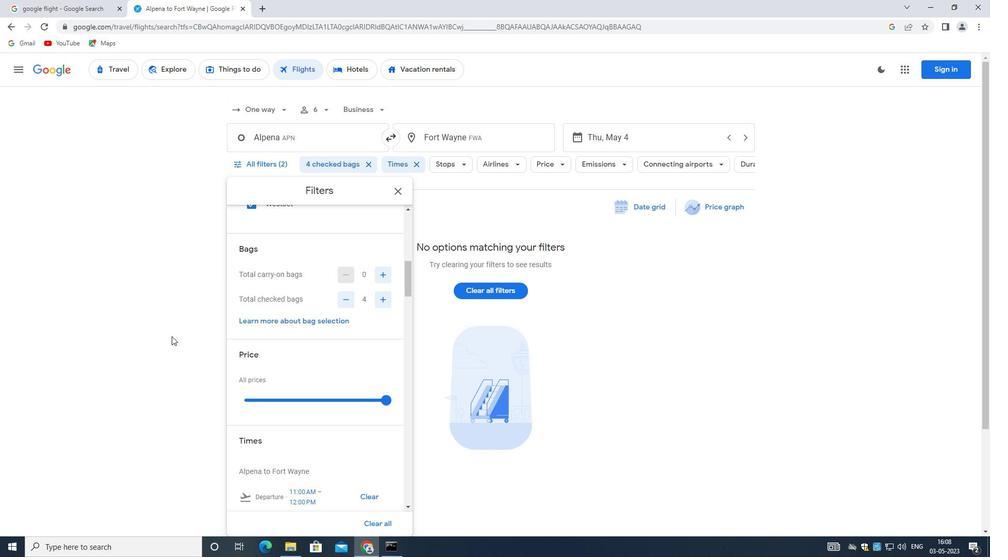 
Action: Mouse moved to (381, 345)
Screenshot: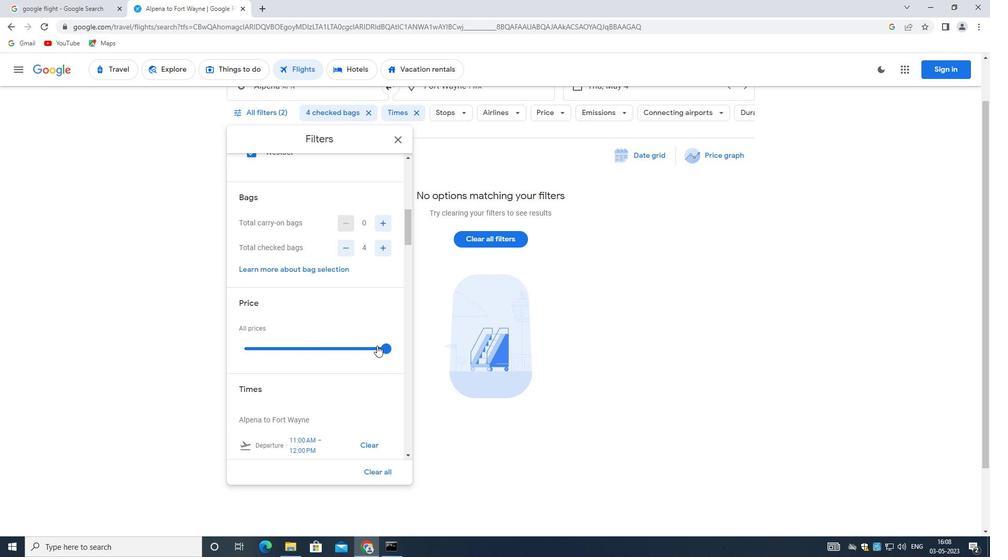 
Action: Mouse pressed left at (381, 345)
Screenshot: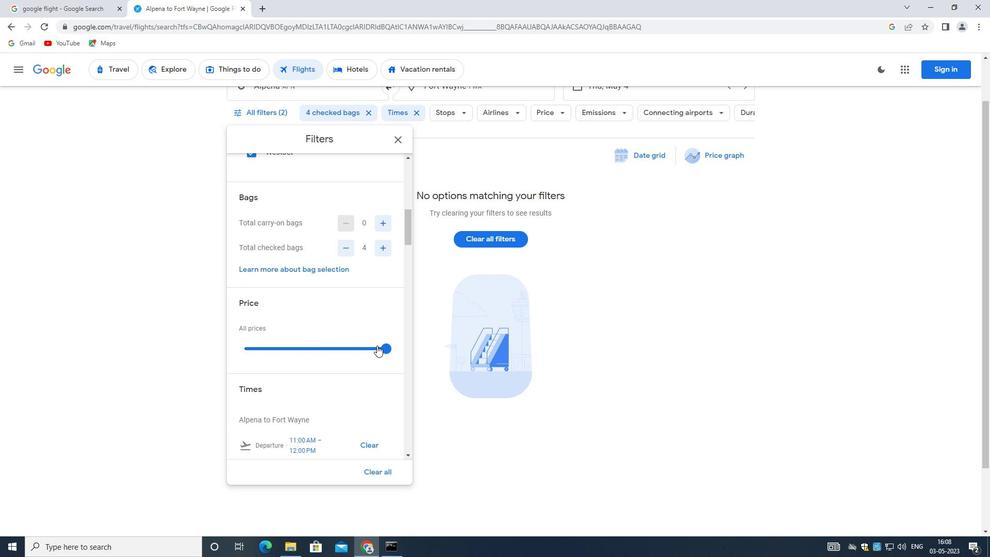 
Action: Mouse moved to (379, 345)
Screenshot: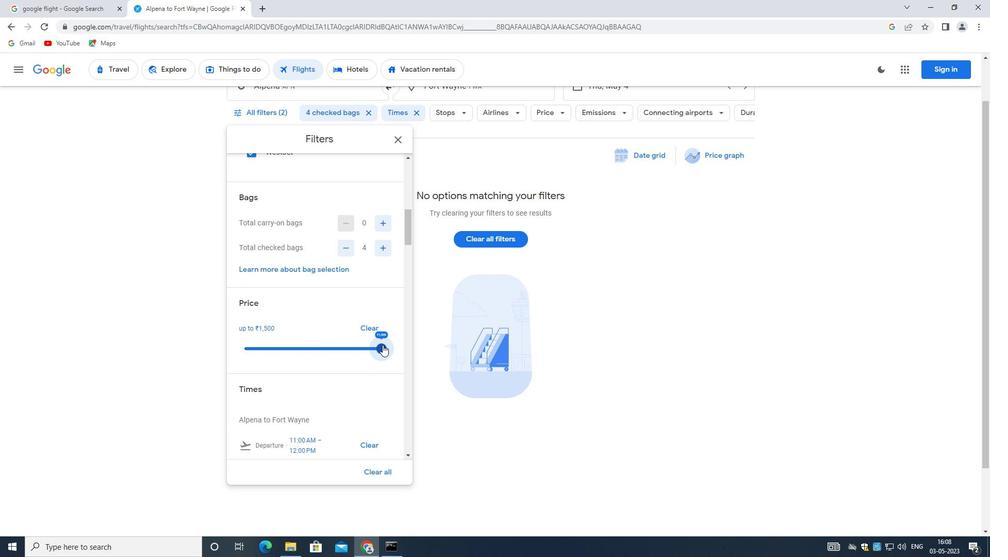 
Action: Mouse scrolled (379, 344) with delta (0, 0)
Screenshot: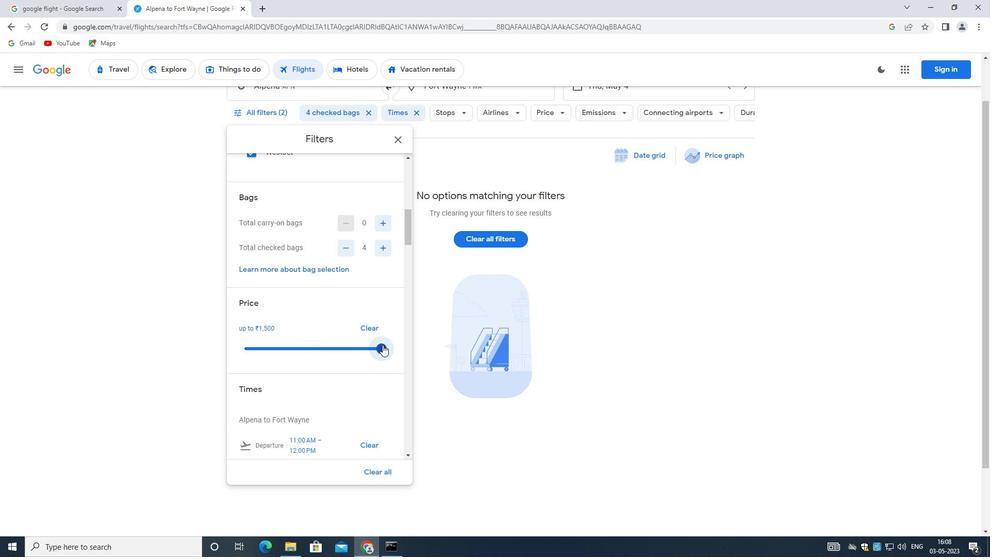 
Action: Mouse moved to (379, 345)
Screenshot: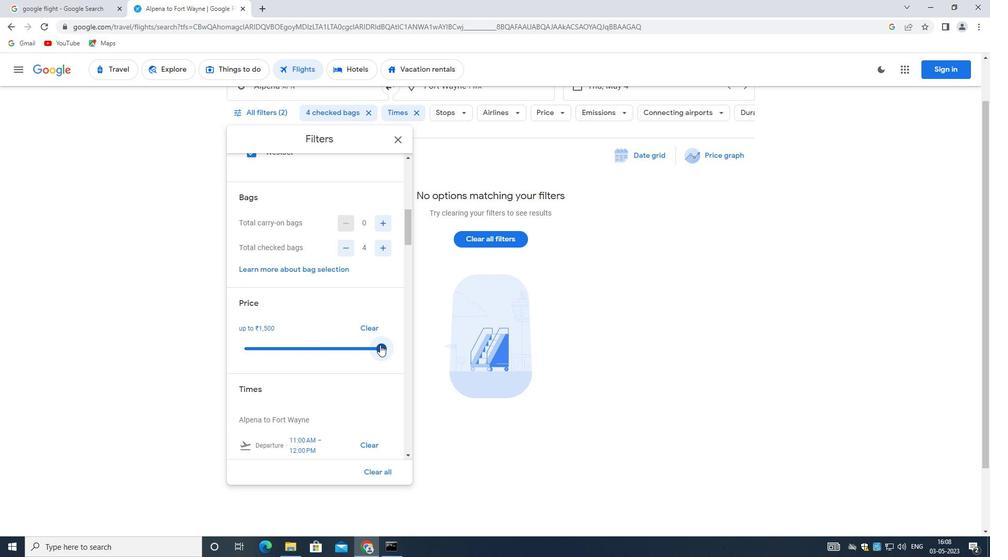 
Action: Mouse scrolled (379, 344) with delta (0, 0)
Screenshot: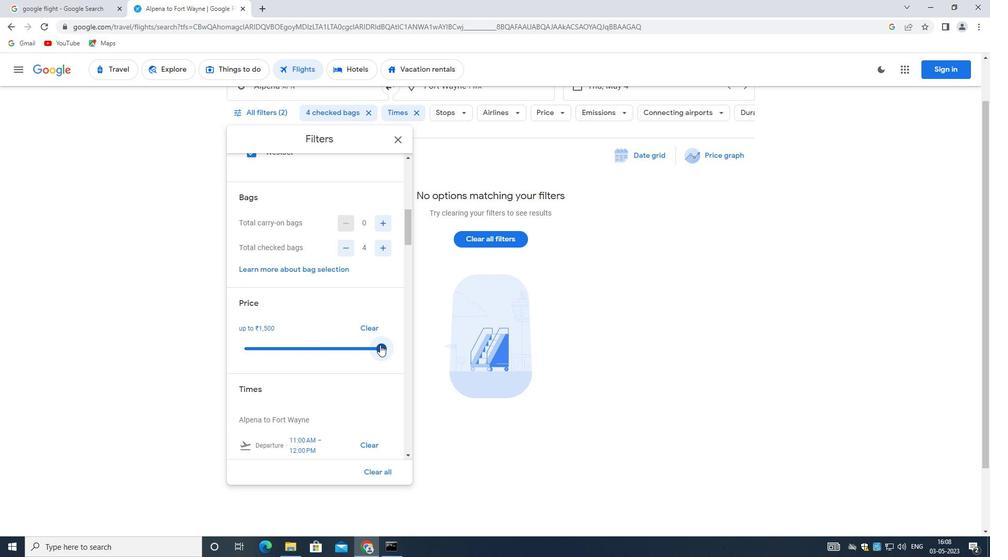 
Action: Mouse moved to (379, 345)
Screenshot: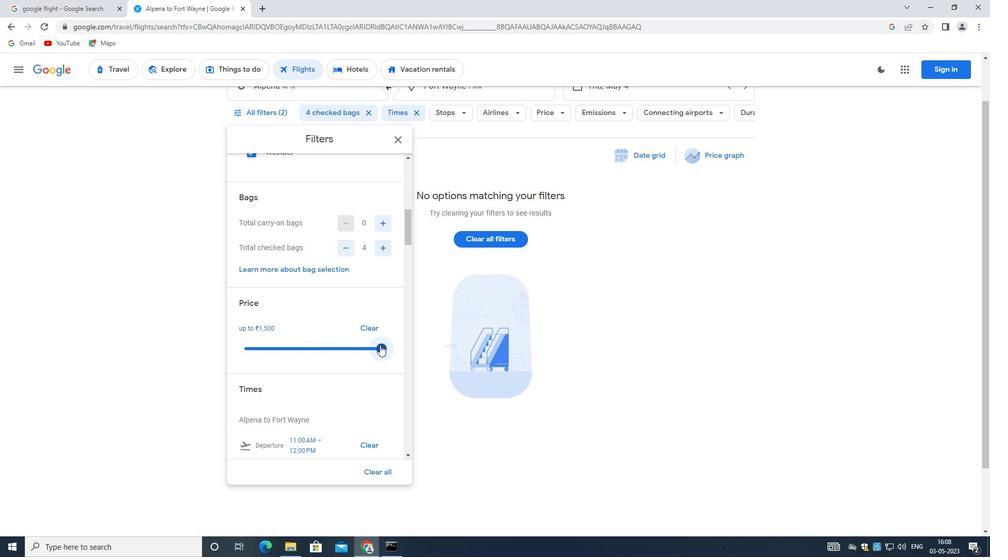 
Action: Mouse scrolled (379, 344) with delta (0, 0)
Screenshot: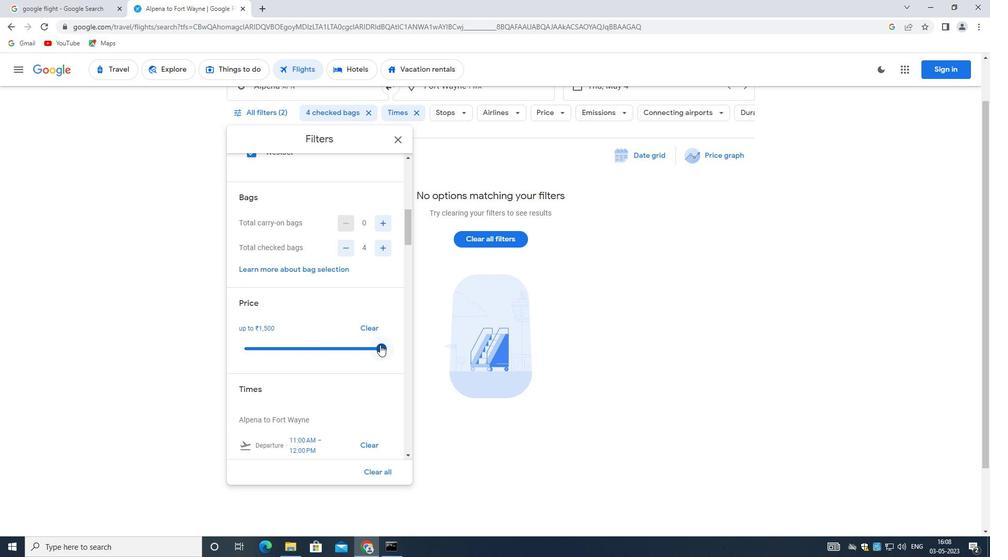 
Action: Mouse moved to (328, 361)
Screenshot: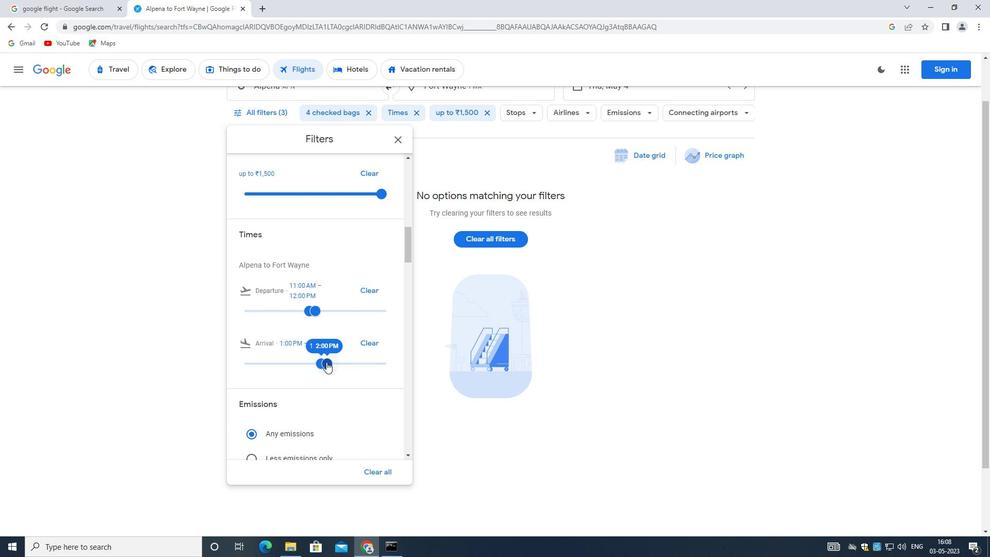 
Action: Mouse pressed left at (328, 361)
Screenshot: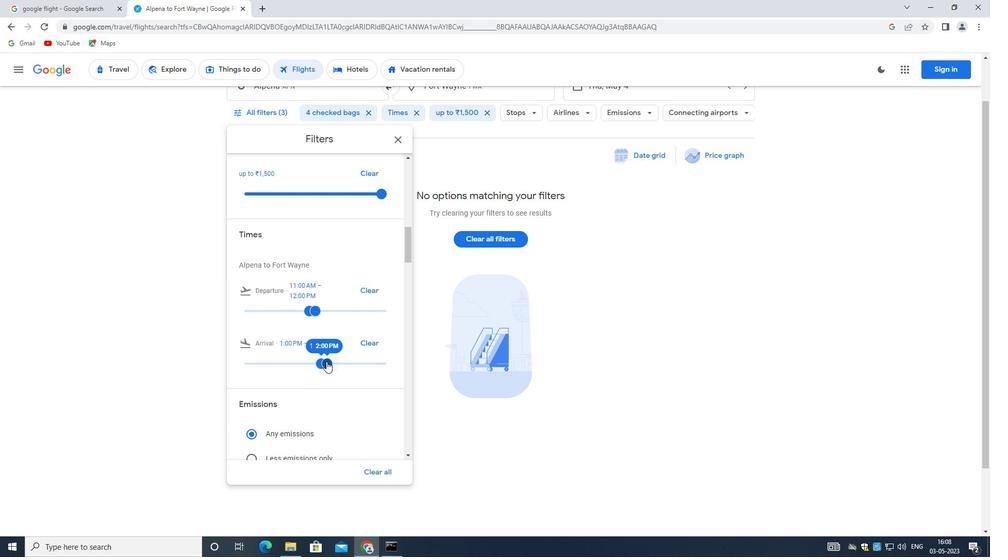 
Action: Mouse moved to (318, 361)
Screenshot: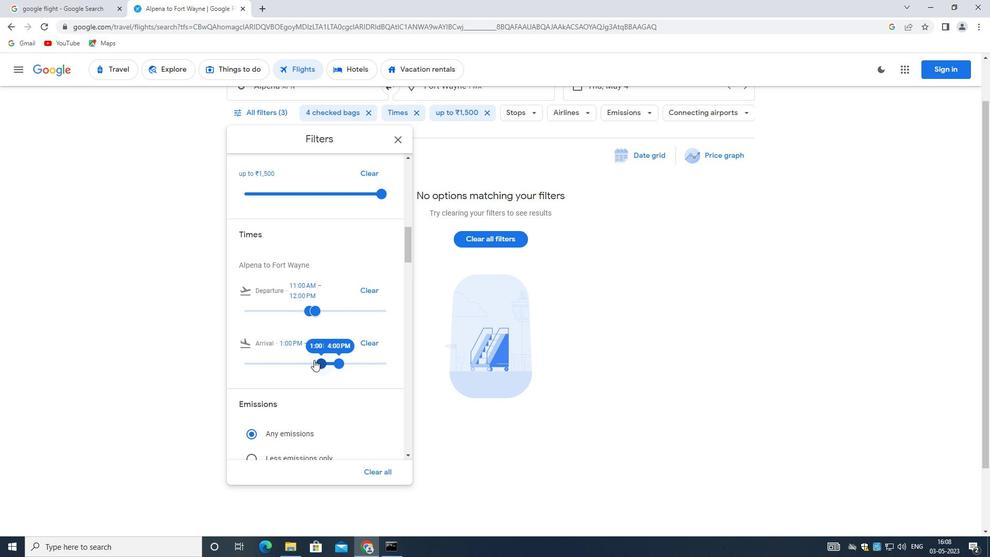 
Action: Mouse pressed left at (318, 361)
Screenshot: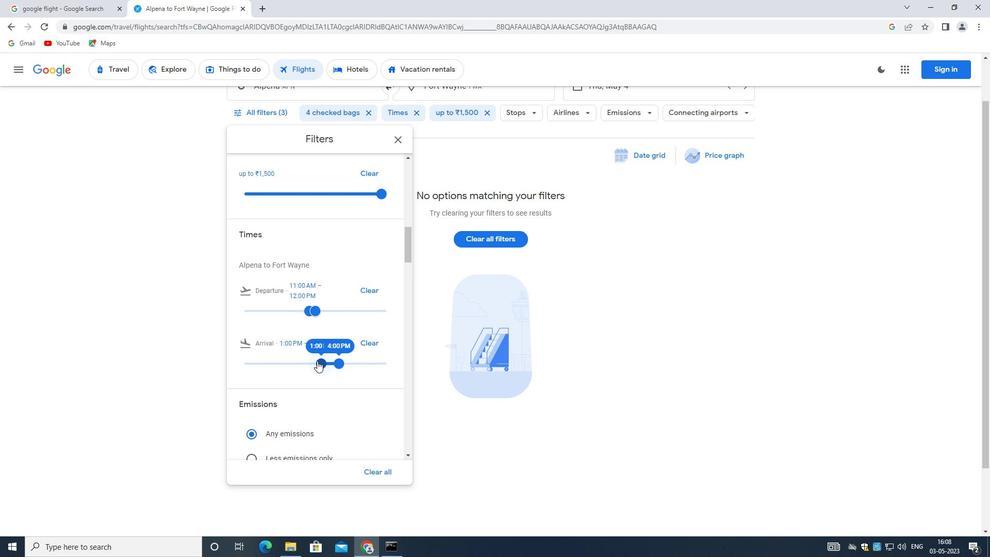 
Action: Mouse moved to (341, 363)
Screenshot: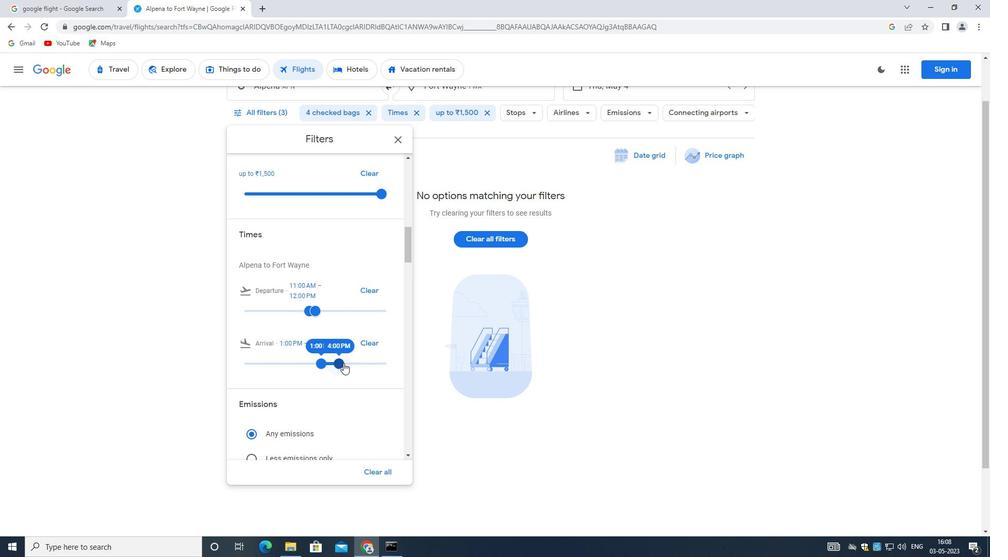
Action: Mouse pressed left at (341, 363)
Screenshot: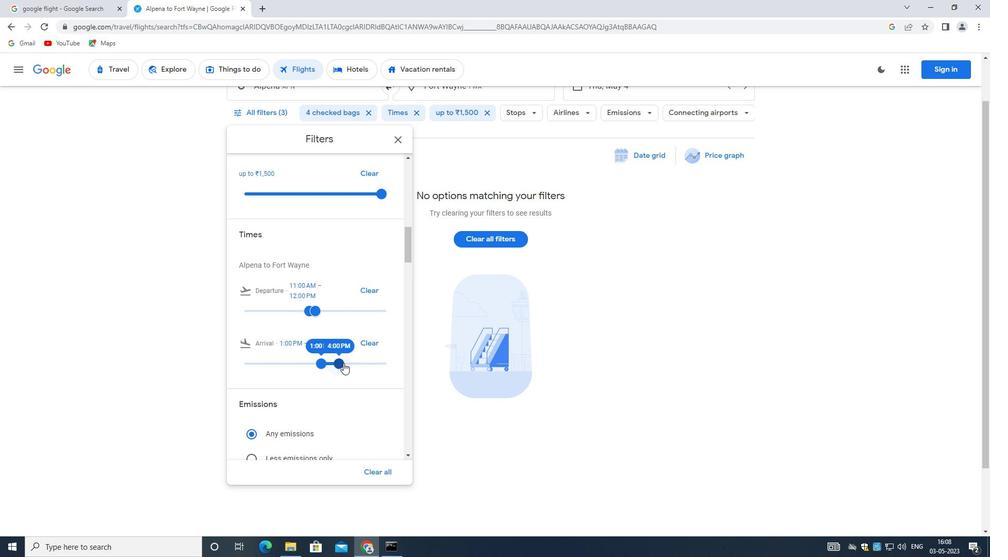 
Action: Mouse moved to (319, 362)
Screenshot: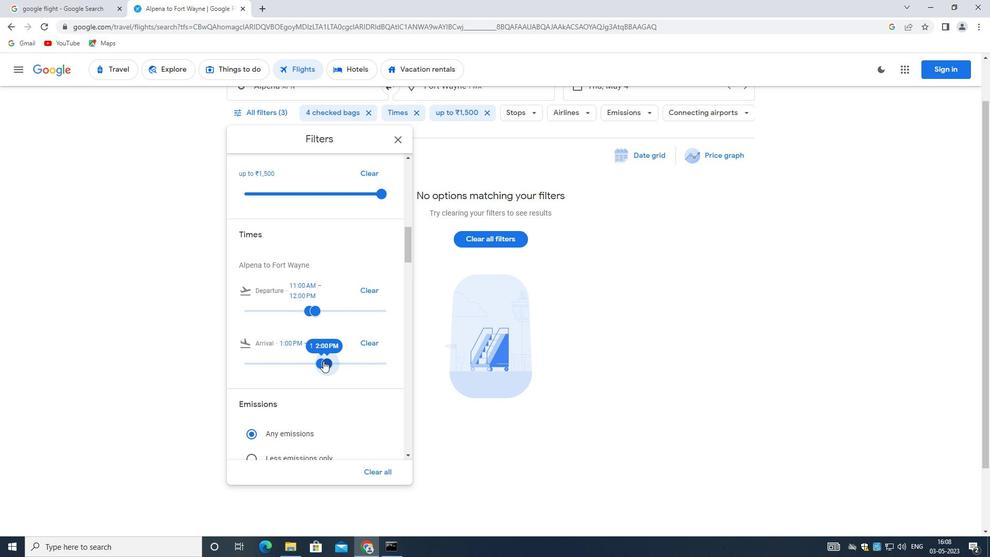 
Action: Mouse pressed left at (319, 362)
Screenshot: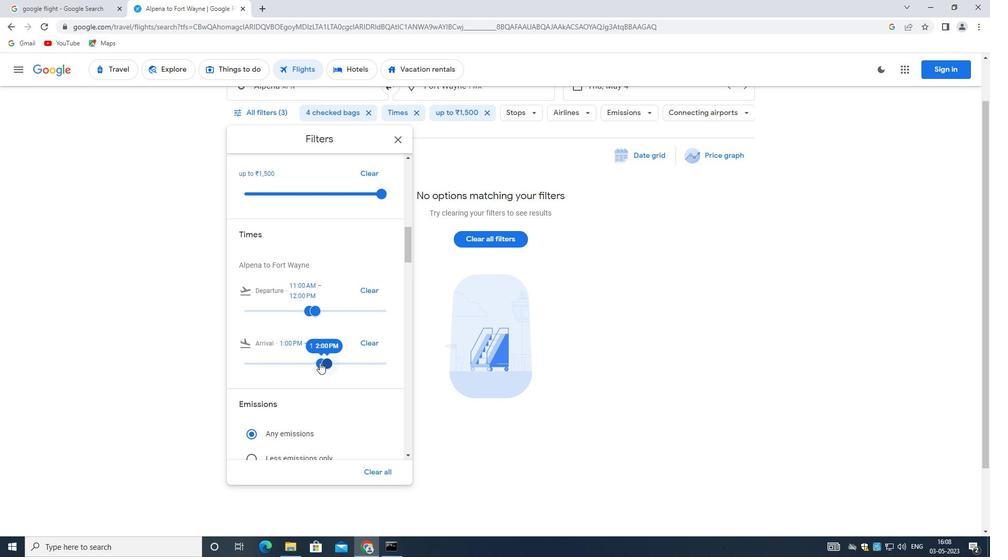 
Action: Mouse moved to (327, 362)
Screenshot: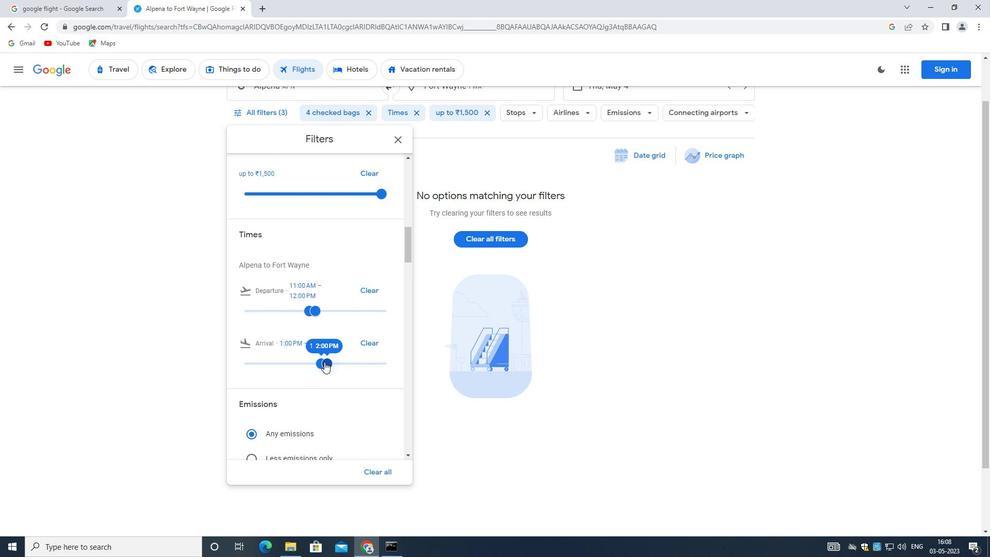 
Action: Mouse pressed left at (327, 362)
Screenshot: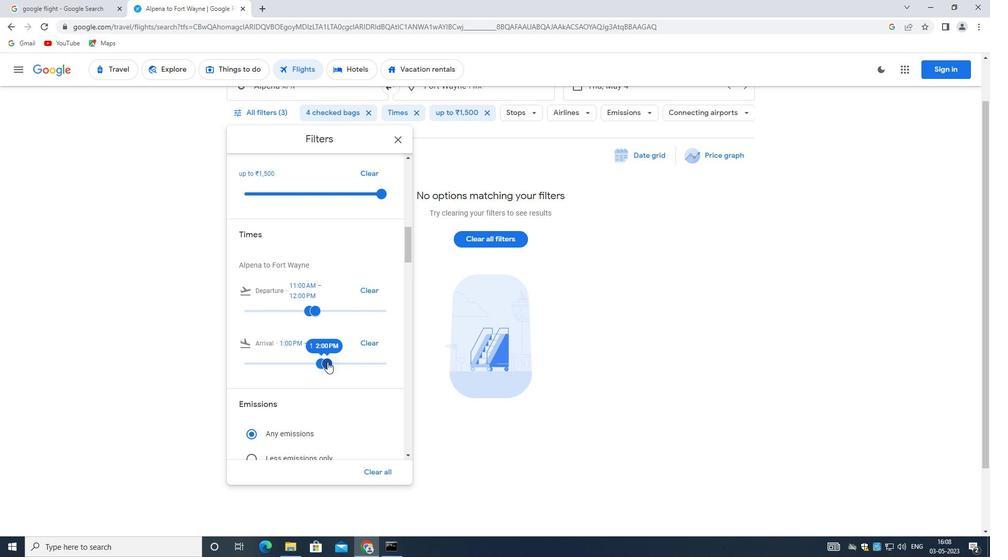 
Action: Mouse moved to (324, 413)
Screenshot: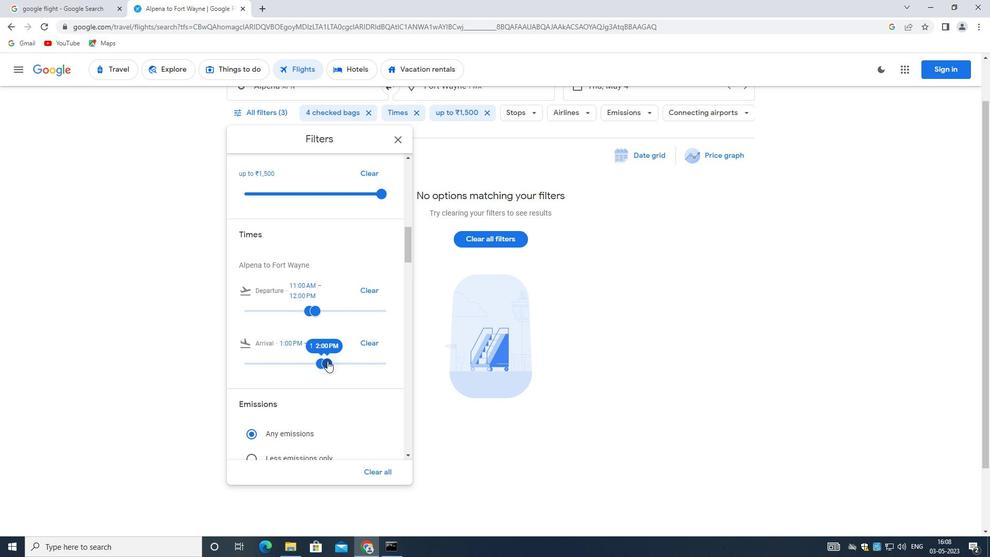 
Action: Mouse scrolled (324, 413) with delta (0, 0)
Screenshot: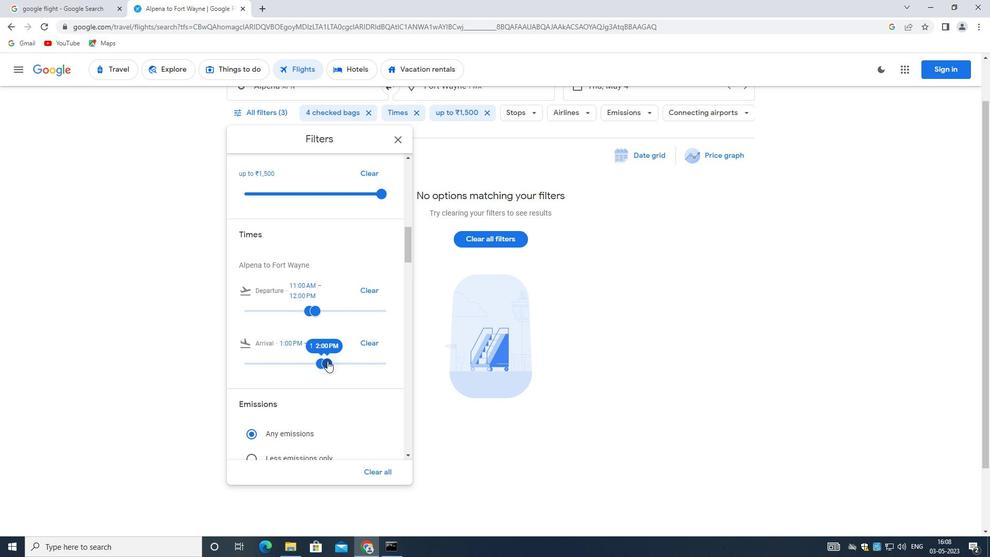
Action: Mouse moved to (323, 414)
Screenshot: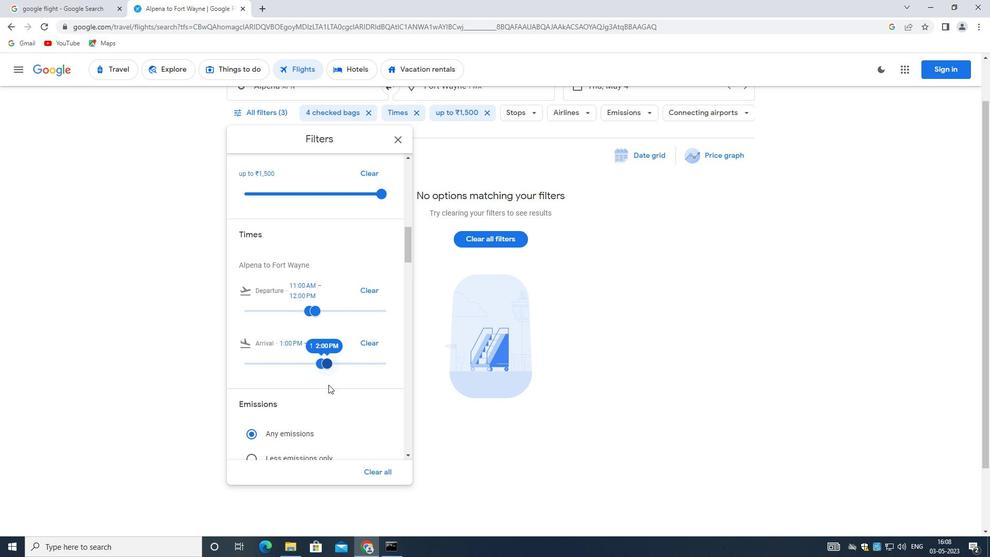 
Action: Mouse scrolled (323, 413) with delta (0, 0)
Screenshot: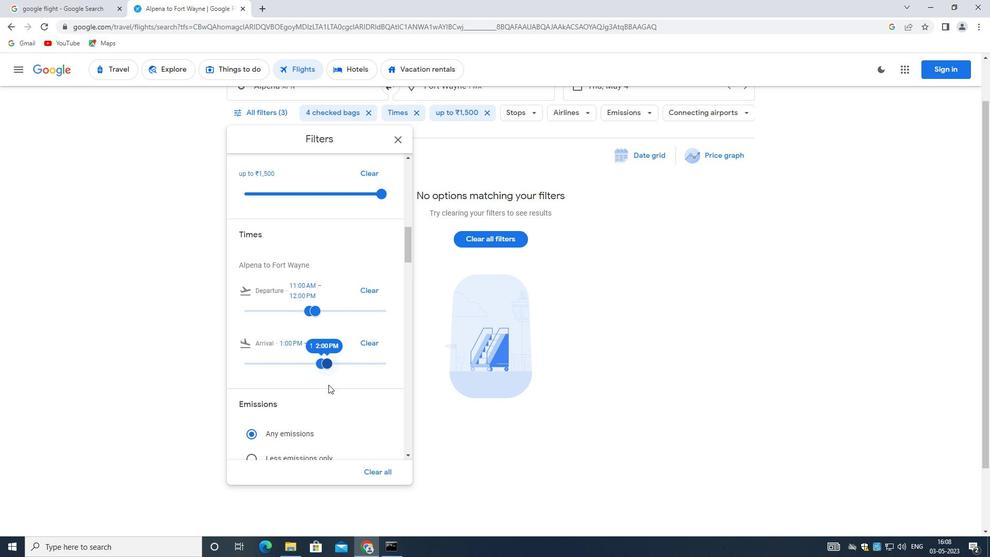 
Action: Mouse moved to (322, 414)
Screenshot: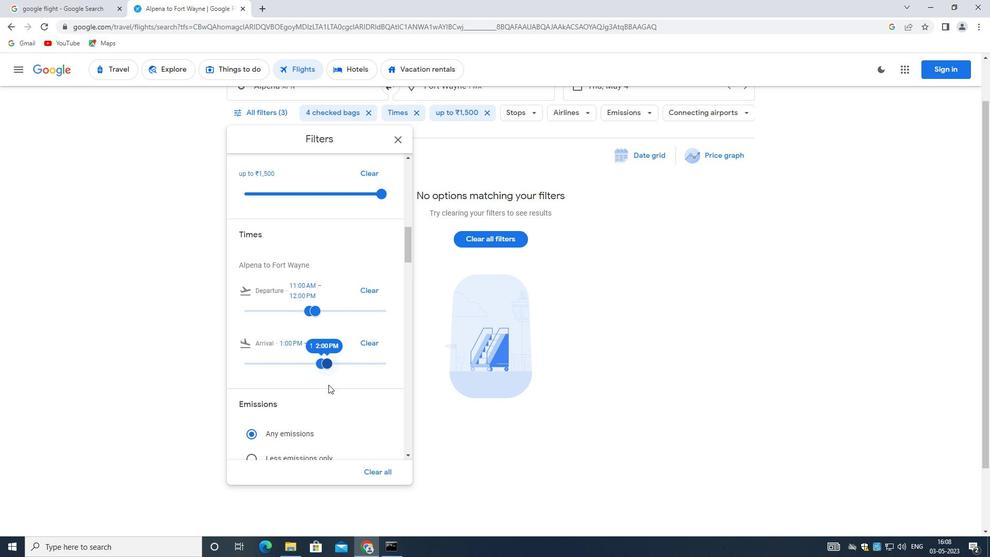 
Action: Mouse scrolled (322, 413) with delta (0, 0)
Screenshot: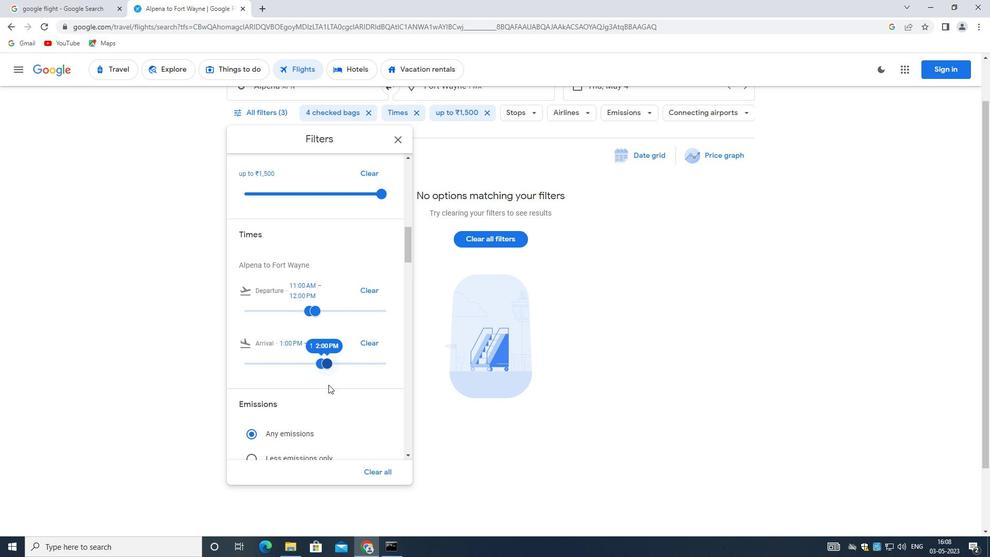 
Action: Mouse moved to (322, 414)
Screenshot: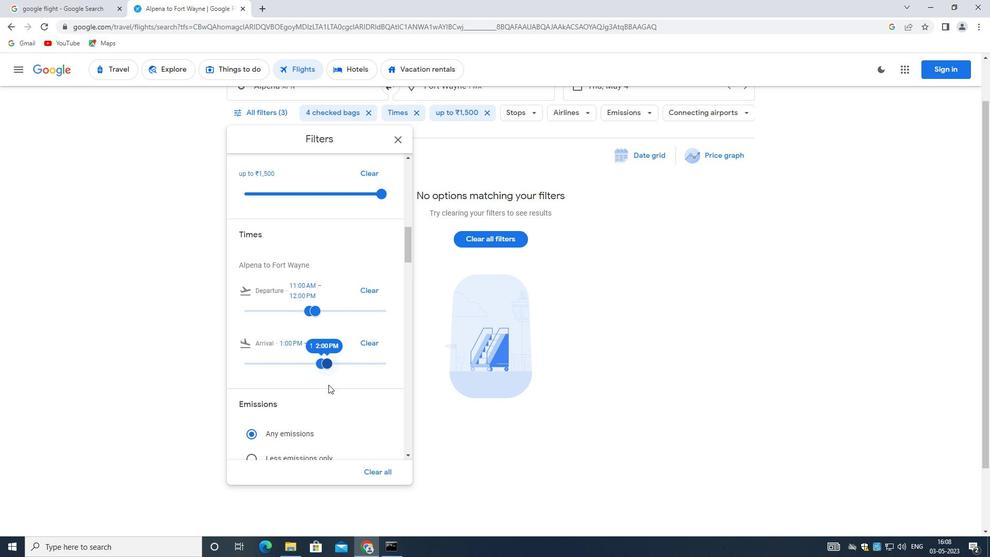 
Action: Mouse scrolled (322, 414) with delta (0, 0)
Screenshot: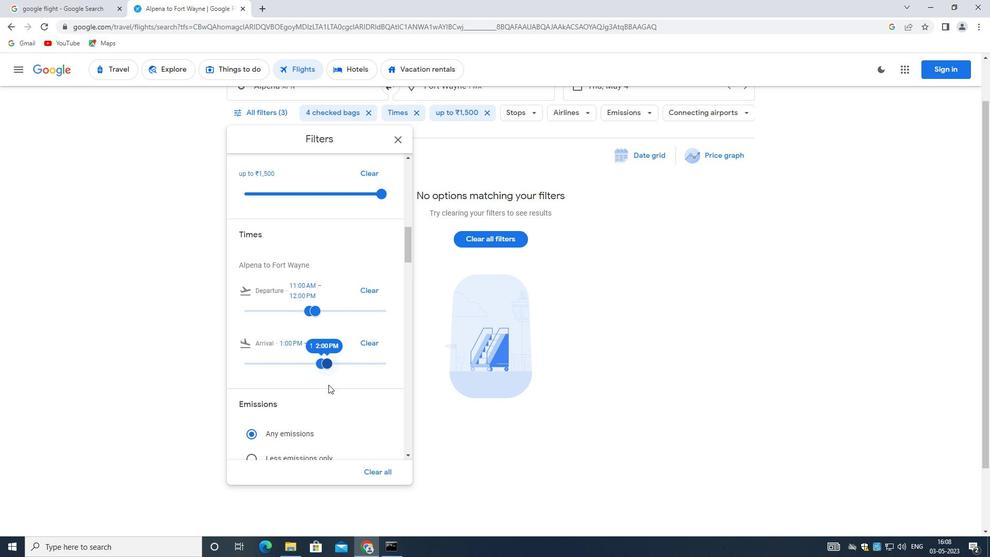 
Action: Mouse scrolled (322, 414) with delta (0, 0)
Screenshot: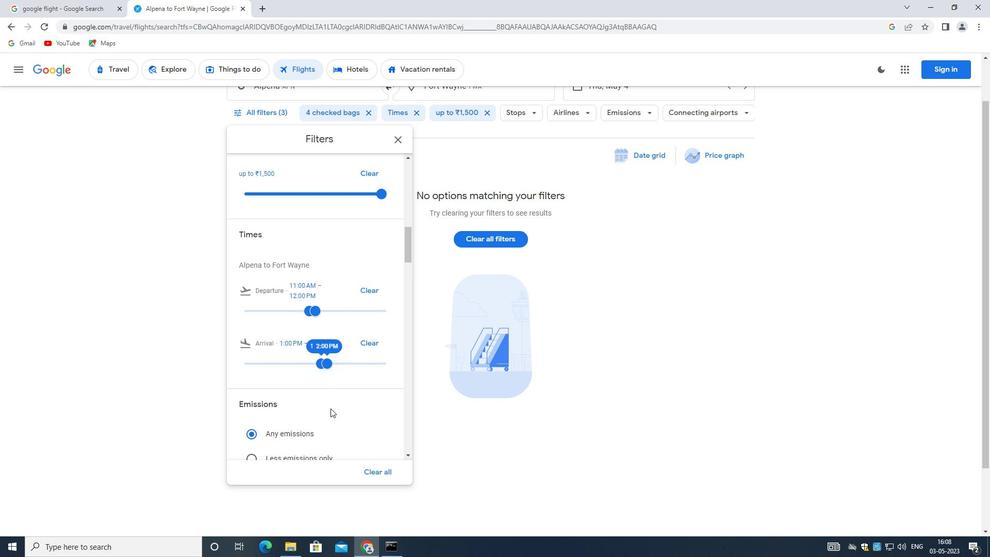 
Action: Mouse moved to (377, 351)
Screenshot: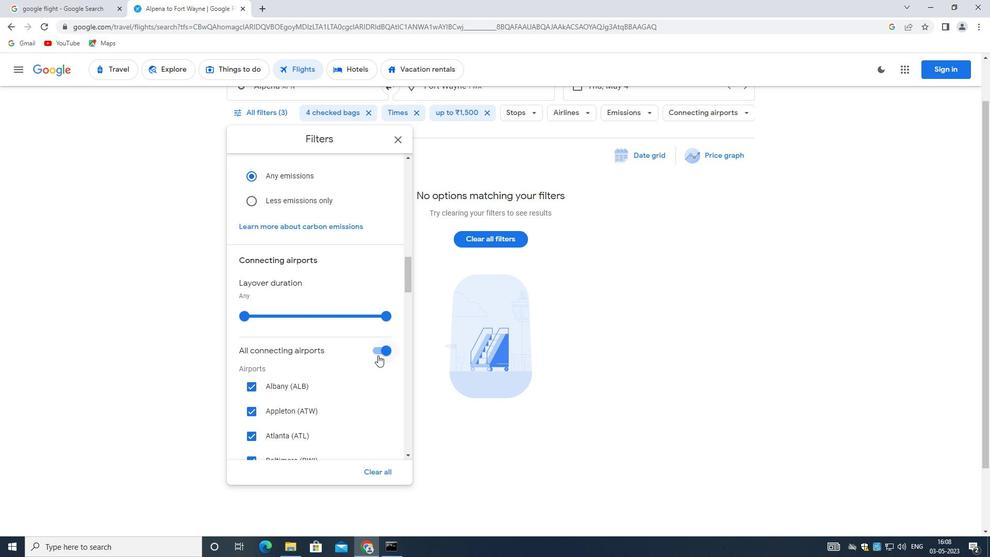 
Action: Mouse pressed left at (377, 351)
Screenshot: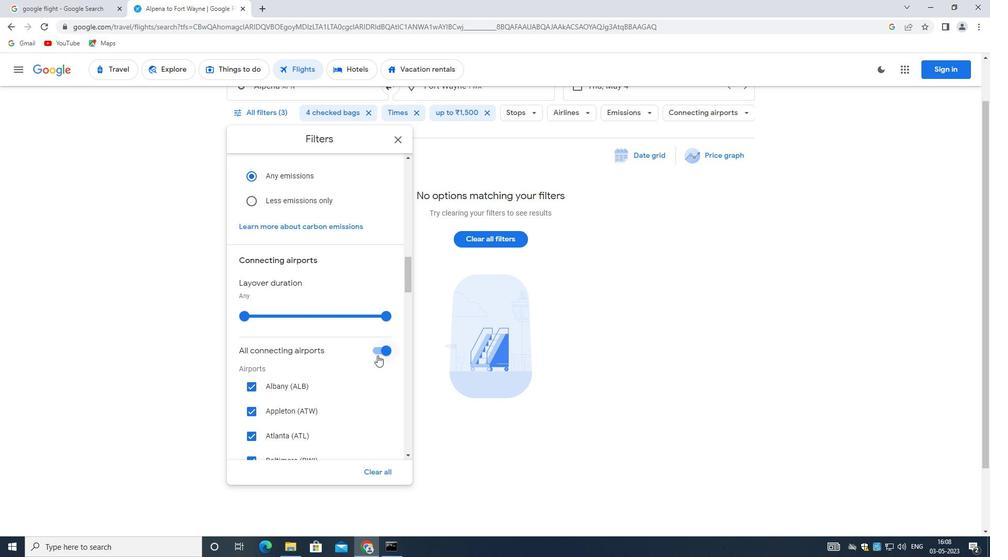 
Action: Mouse moved to (358, 351)
Screenshot: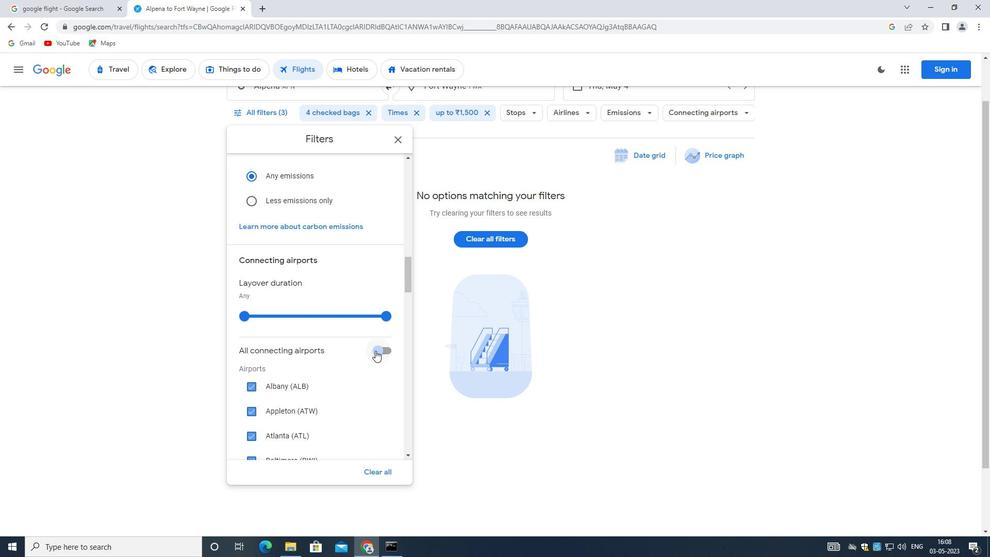 
Action: Mouse scrolled (358, 350) with delta (0, 0)
Screenshot: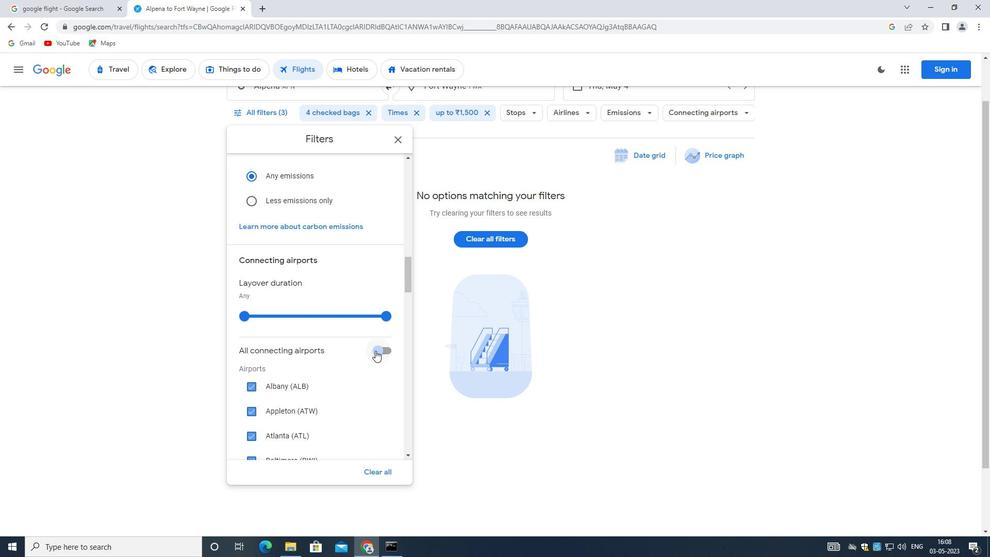 
Action: Mouse moved to (356, 353)
Screenshot: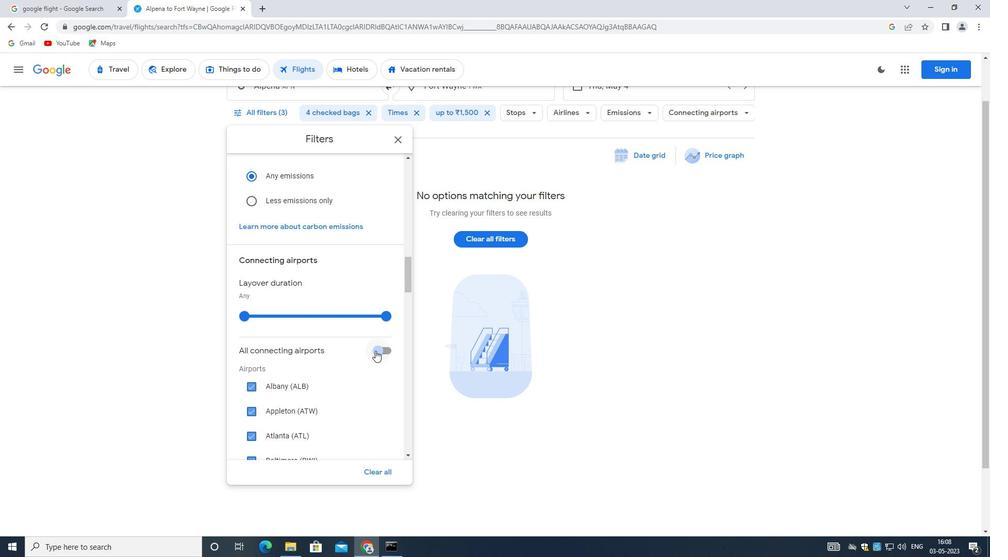 
Action: Mouse scrolled (356, 353) with delta (0, 0)
Screenshot: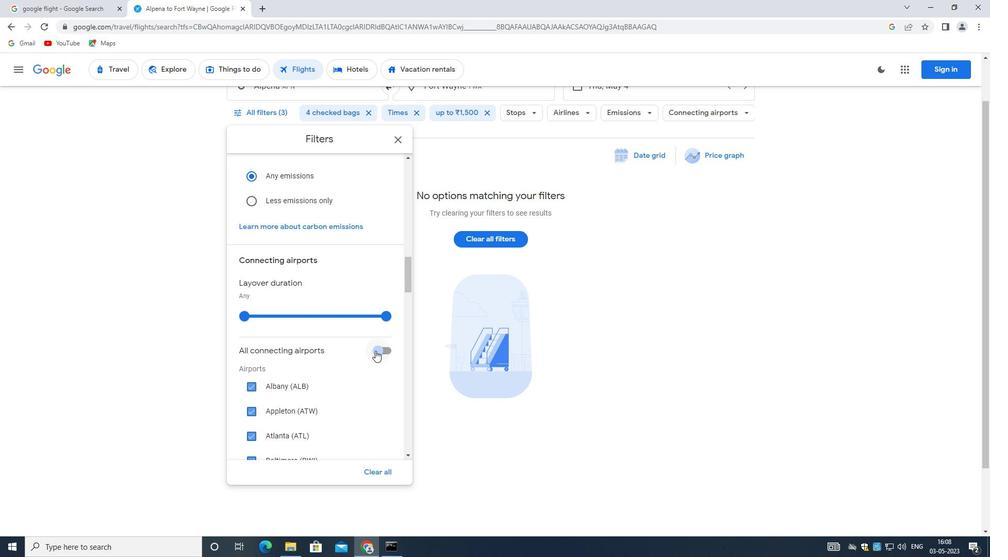 
Action: Mouse moved to (355, 354)
Screenshot: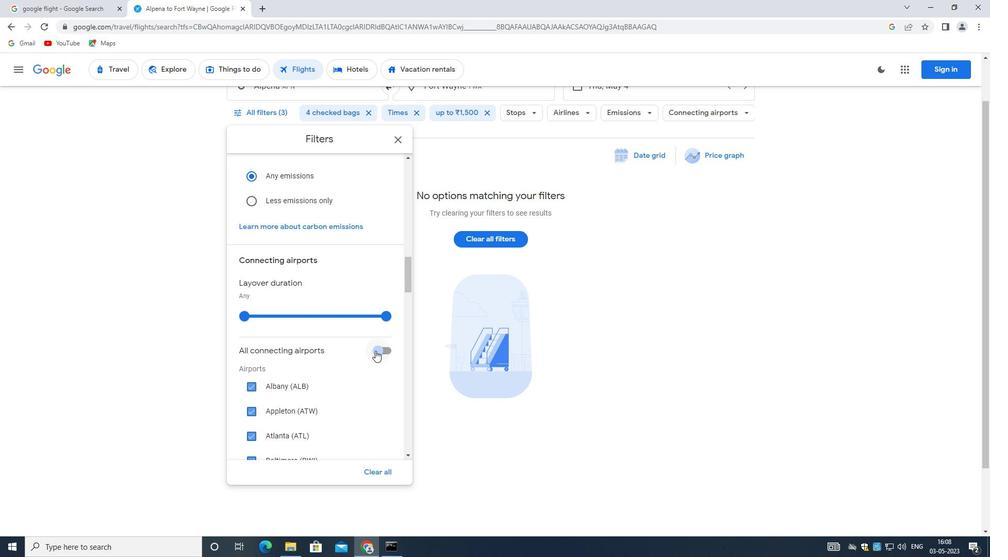 
Action: Mouse scrolled (355, 353) with delta (0, 0)
Screenshot: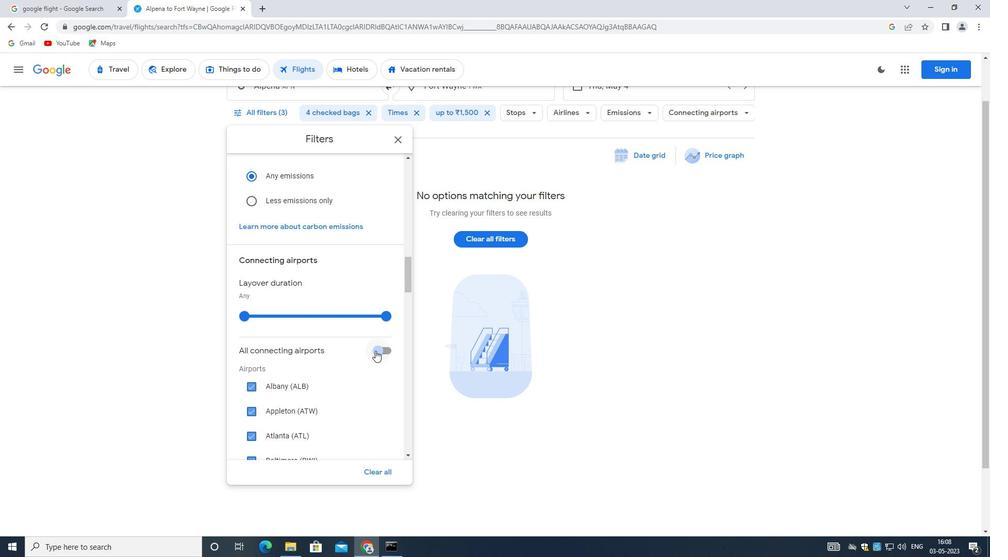 
Action: Mouse moved to (355, 354)
Screenshot: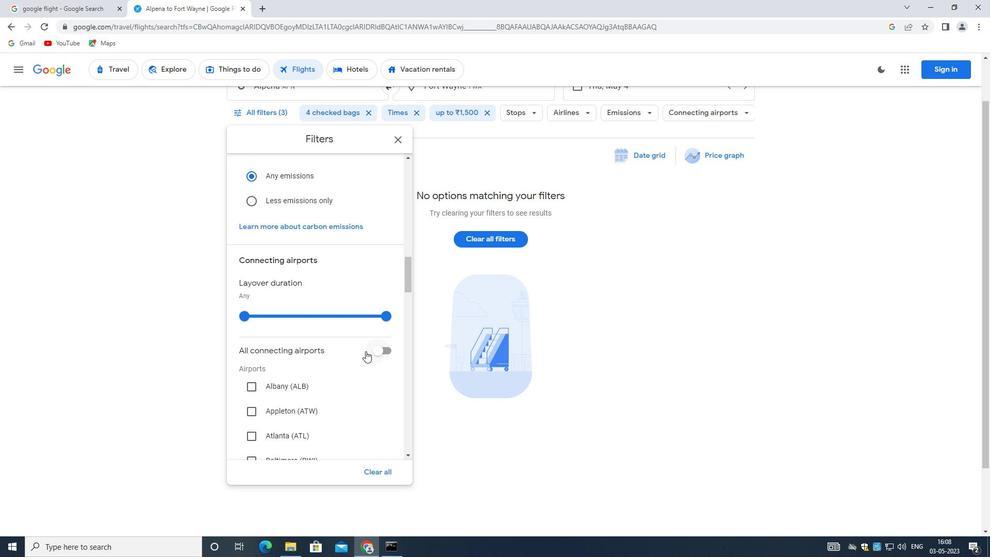 
Action: Mouse scrolled (355, 354) with delta (0, 0)
Screenshot: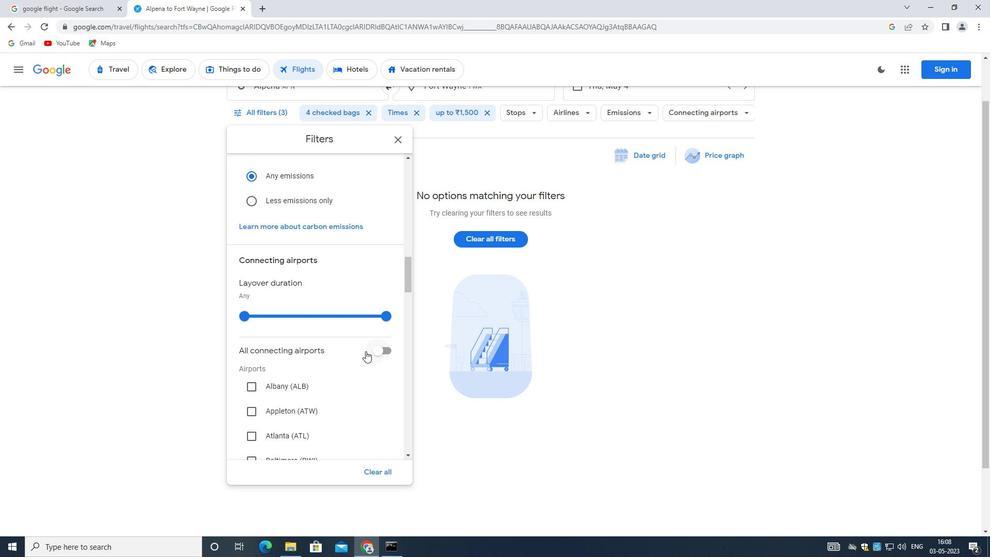 
Action: Mouse scrolled (355, 354) with delta (0, 0)
Screenshot: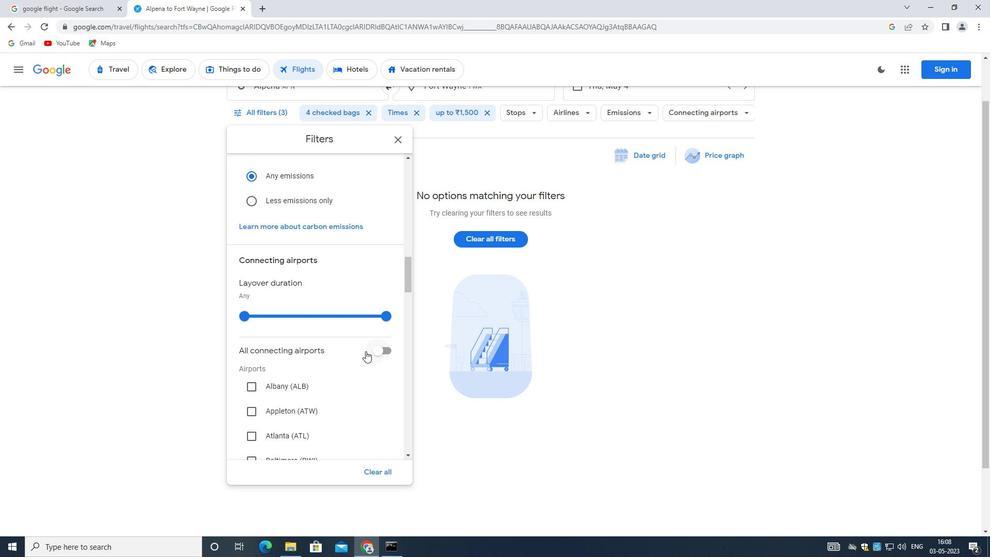 
Action: Mouse moved to (348, 357)
Screenshot: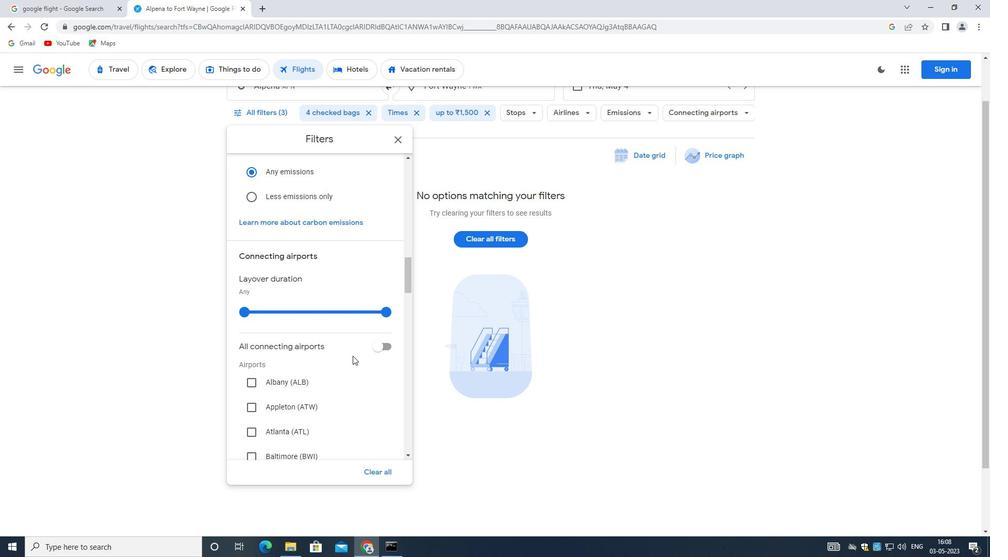 
Action: Mouse scrolled (348, 356) with delta (0, 0)
Screenshot: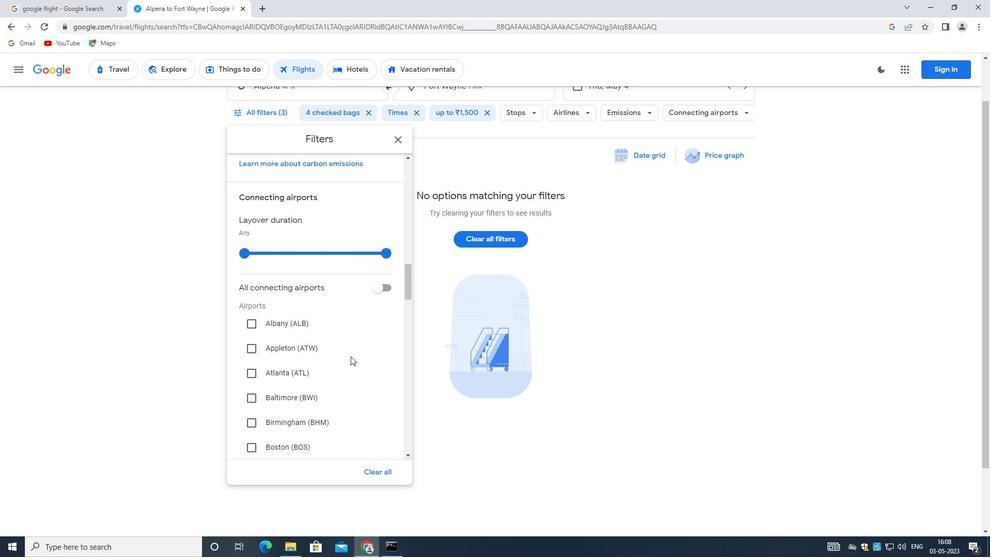 
Action: Mouse scrolled (348, 356) with delta (0, 0)
Screenshot: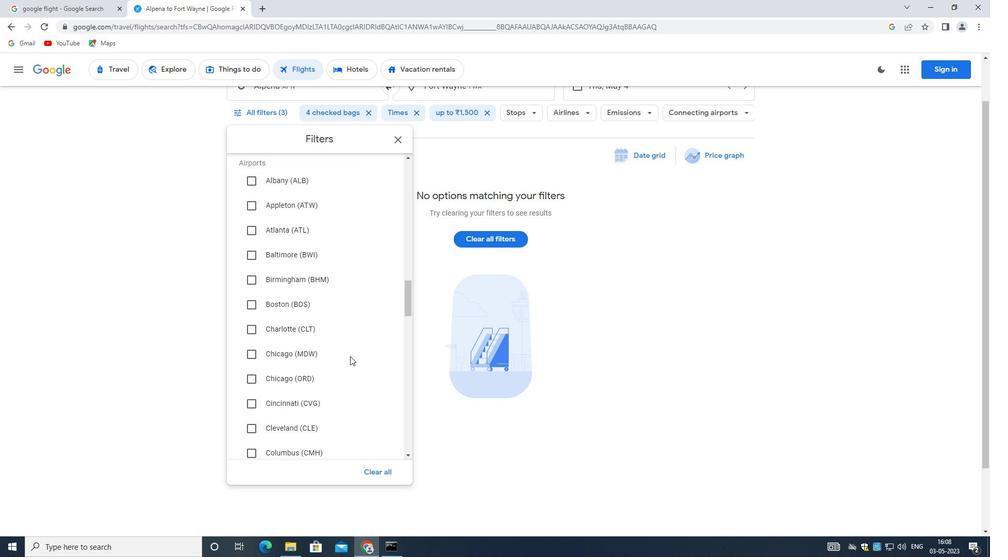 
Action: Mouse scrolled (348, 356) with delta (0, 0)
Screenshot: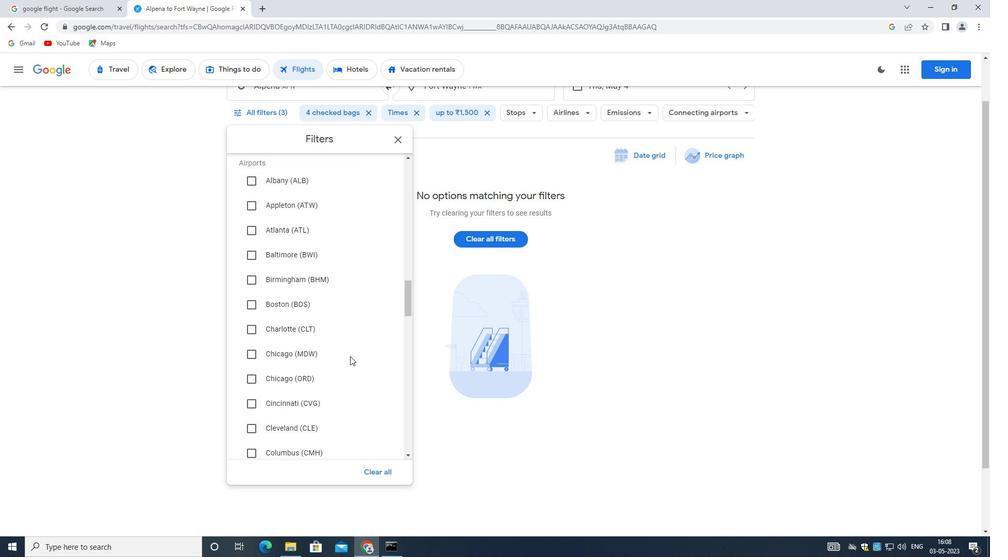 
Action: Mouse moved to (348, 357)
Screenshot: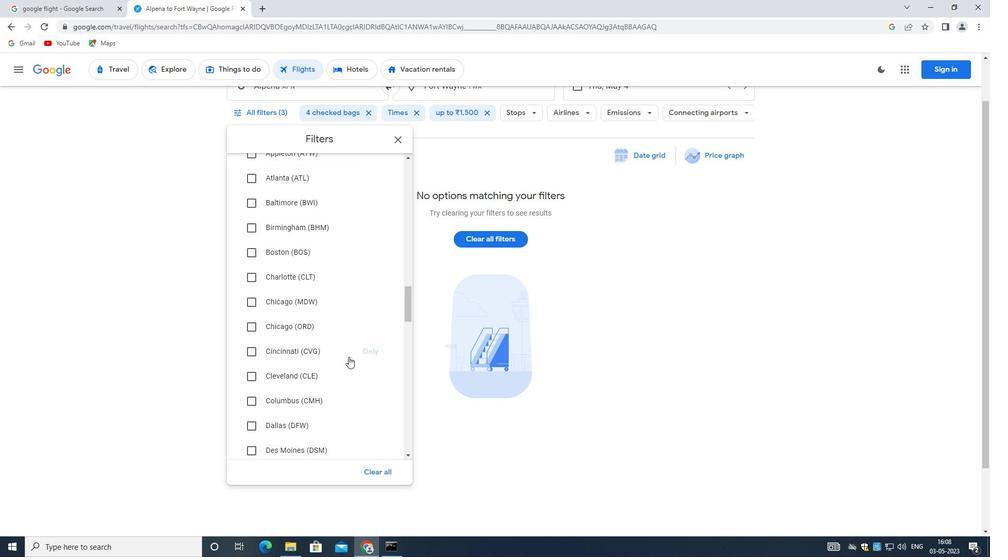 
Action: Mouse scrolled (348, 356) with delta (0, 0)
Screenshot: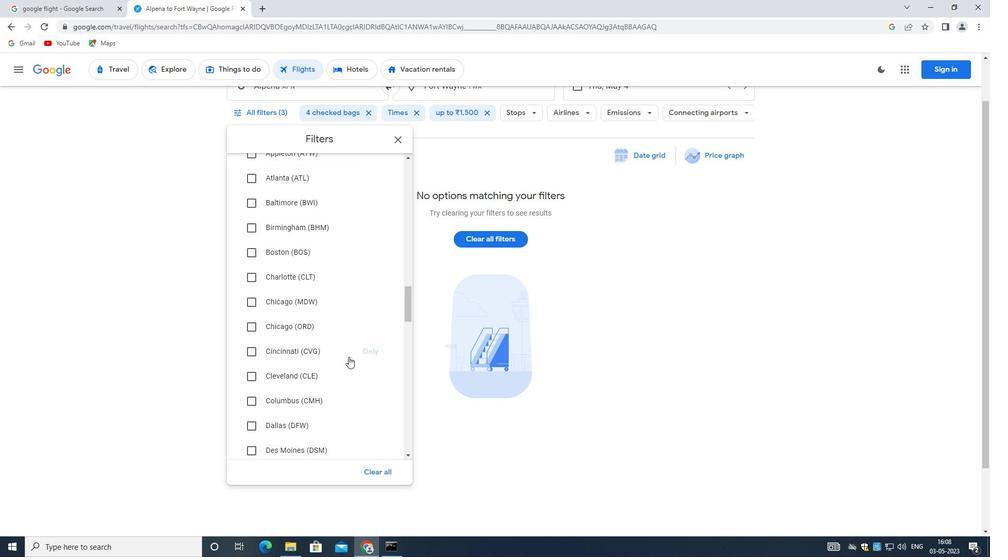 
Action: Mouse scrolled (348, 356) with delta (0, 0)
Screenshot: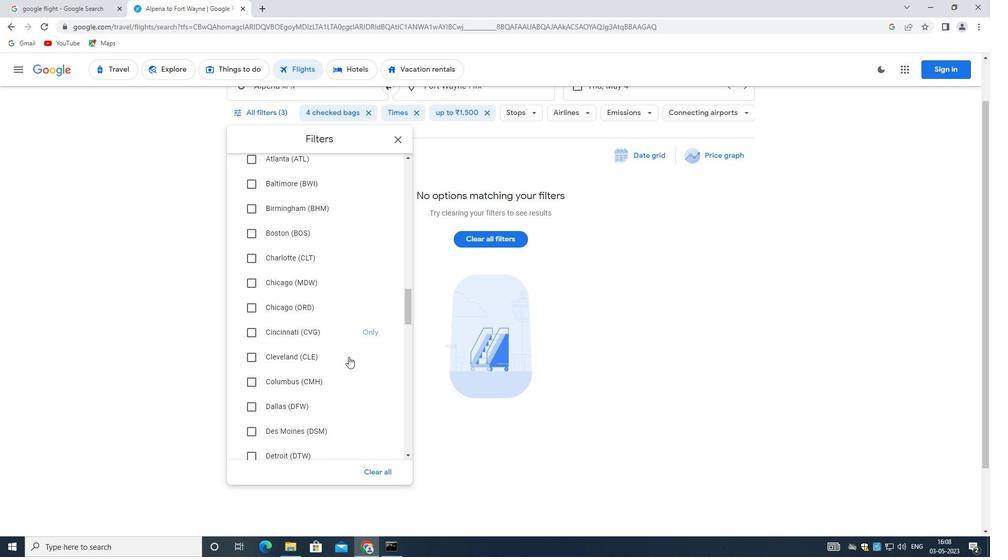 
Action: Mouse scrolled (348, 356) with delta (0, 0)
Screenshot: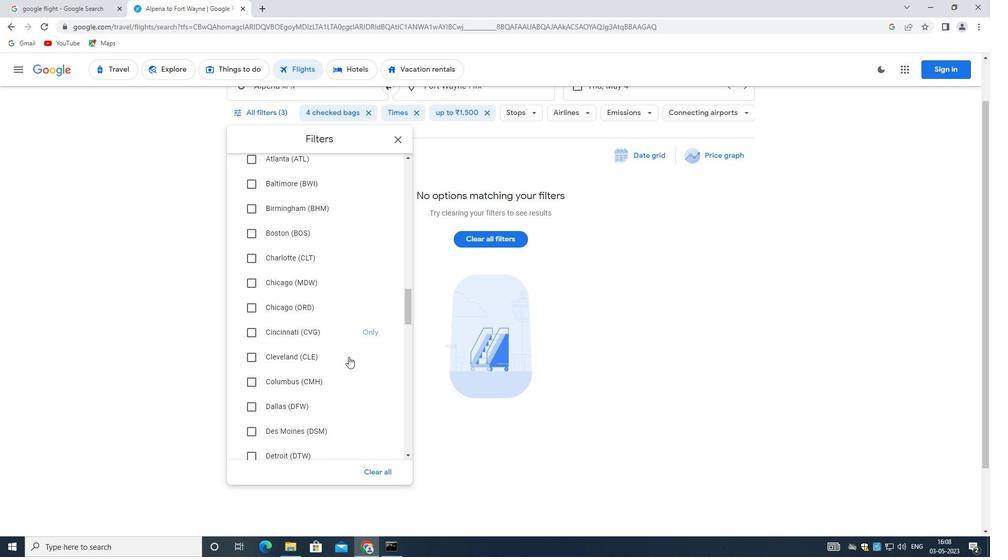 
Action: Mouse scrolled (348, 356) with delta (0, 0)
Screenshot: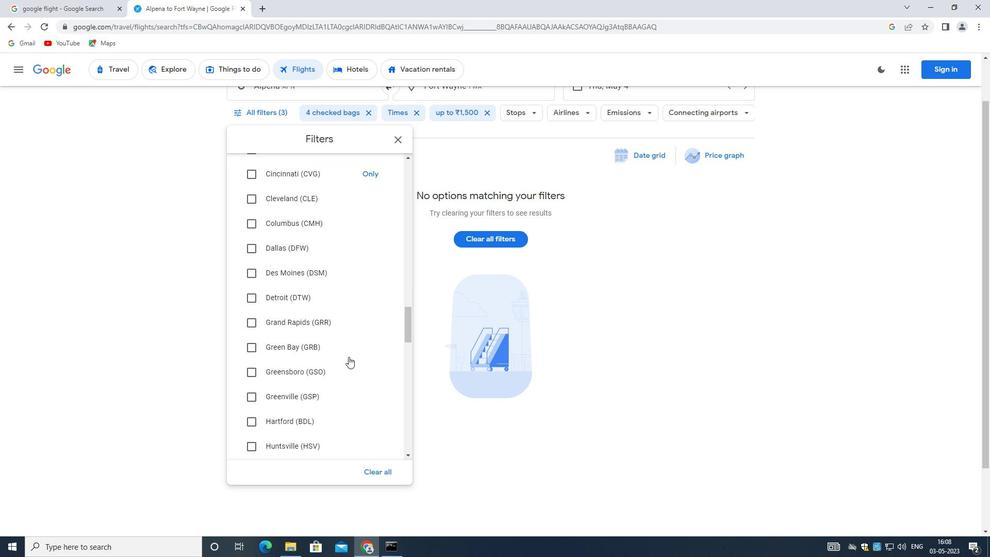 
Action: Mouse scrolled (348, 356) with delta (0, 0)
Screenshot: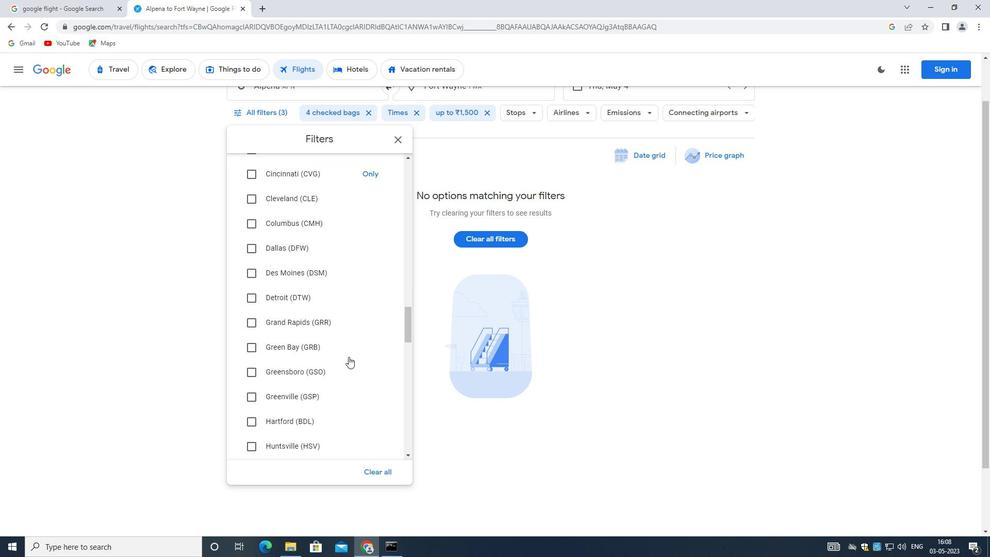 
Action: Mouse scrolled (348, 356) with delta (0, 0)
Screenshot: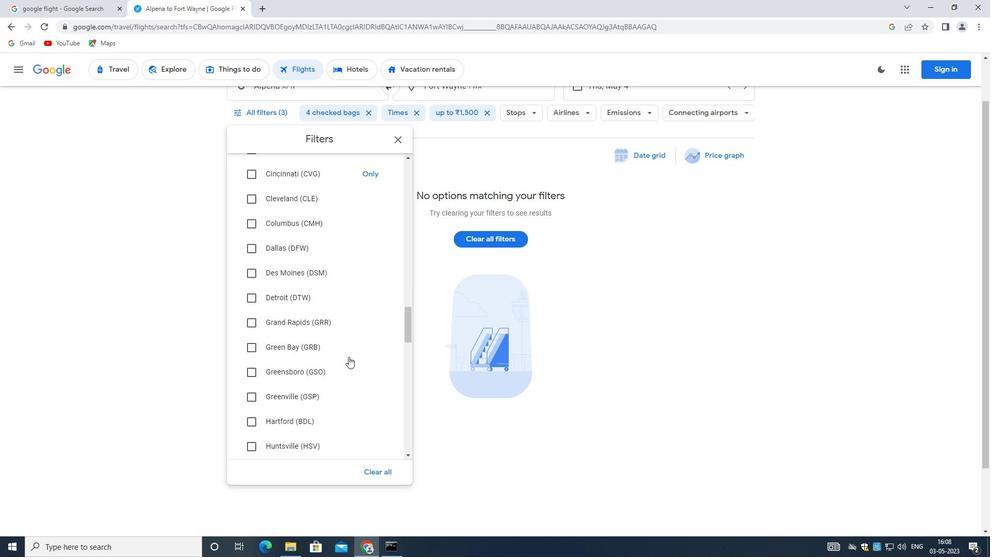 
Action: Mouse scrolled (348, 356) with delta (0, 0)
Screenshot: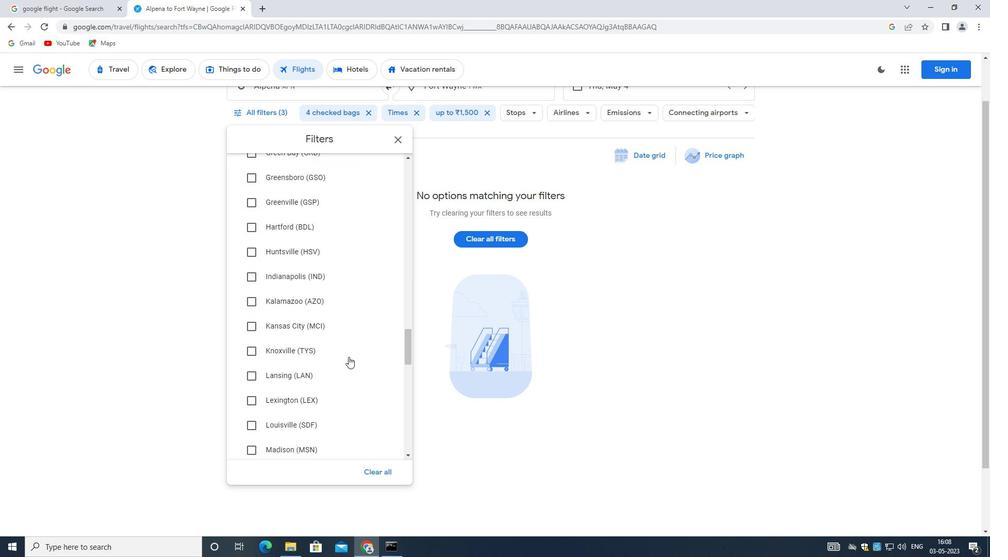
Action: Mouse scrolled (348, 356) with delta (0, 0)
Screenshot: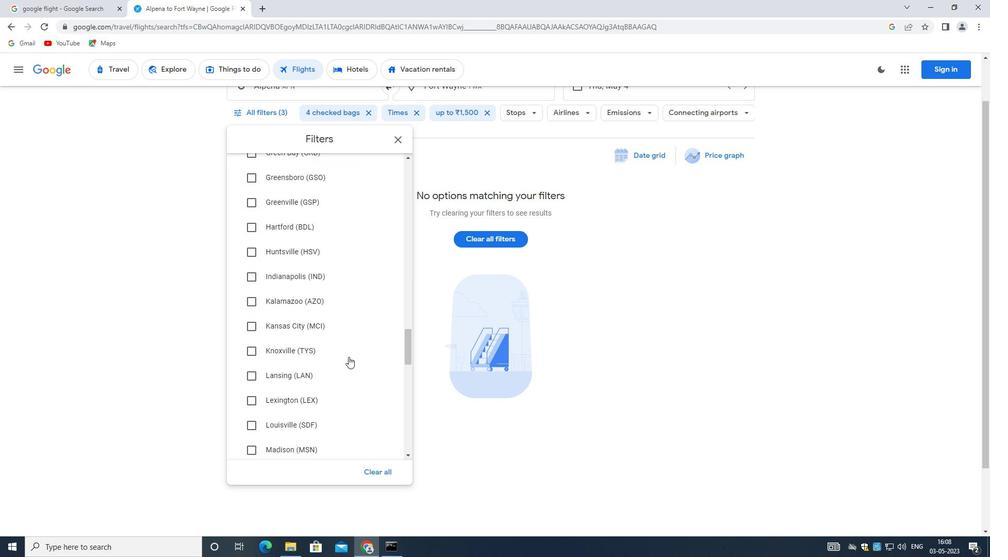 
Action: Mouse scrolled (348, 356) with delta (0, 0)
Screenshot: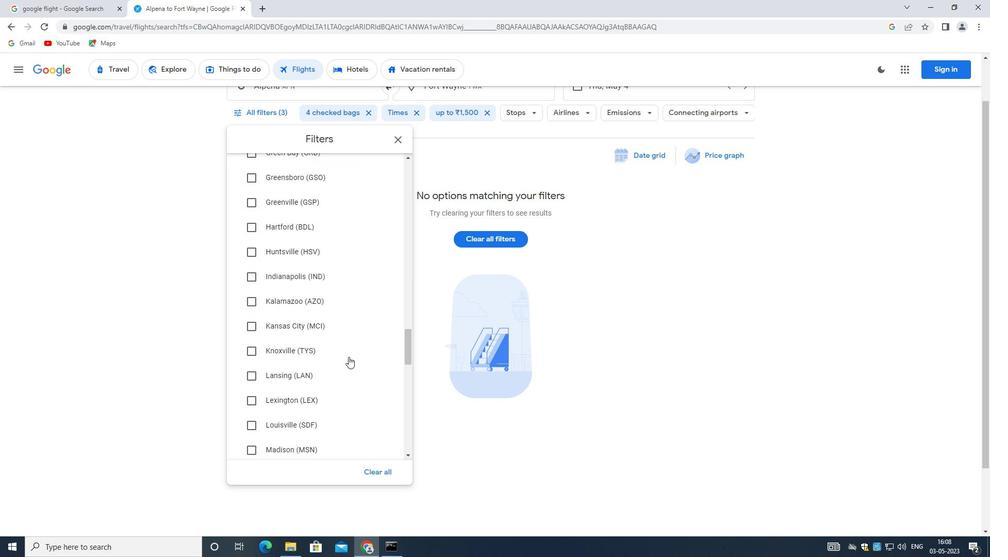 
Action: Mouse scrolled (348, 356) with delta (0, 0)
Screenshot: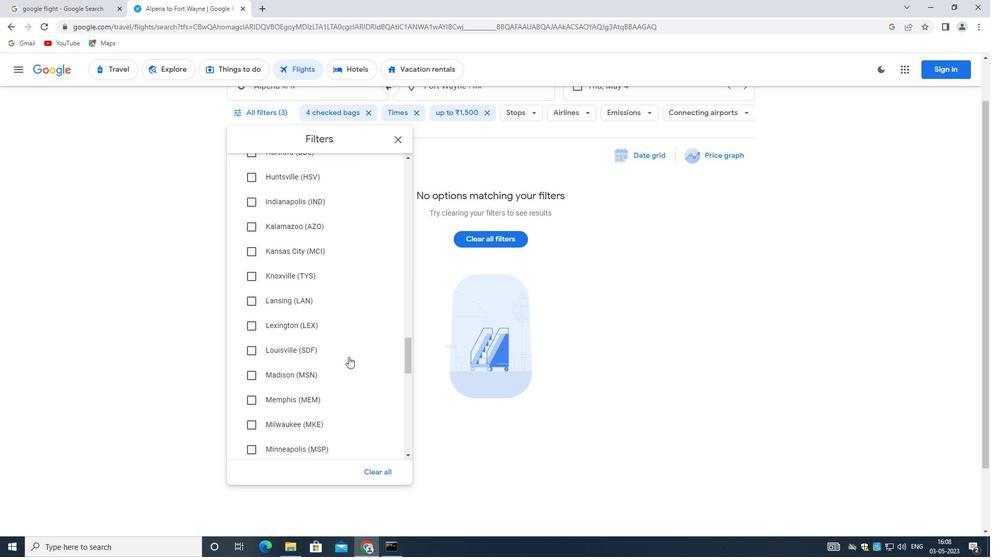 
Action: Mouse scrolled (348, 356) with delta (0, 0)
Screenshot: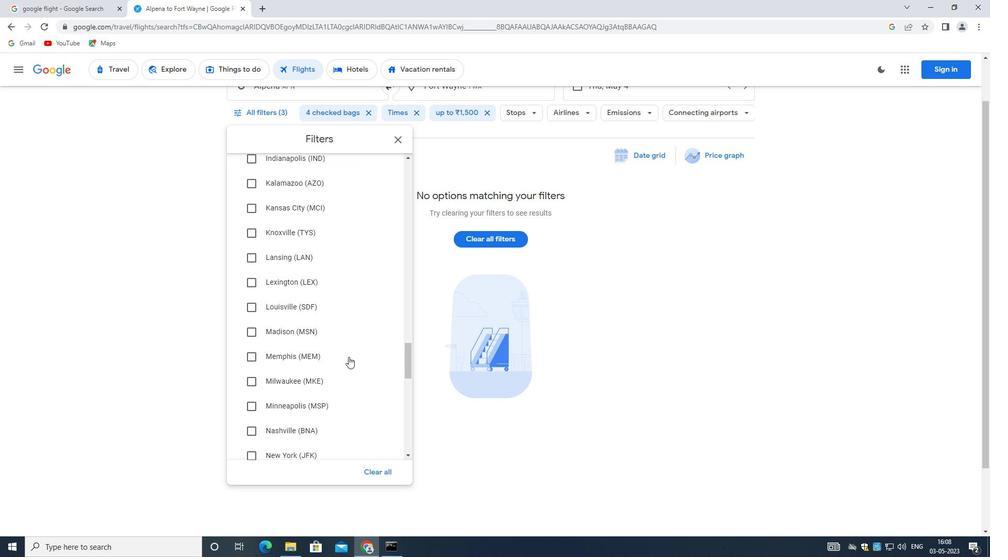 
Action: Mouse scrolled (348, 356) with delta (0, 0)
Screenshot: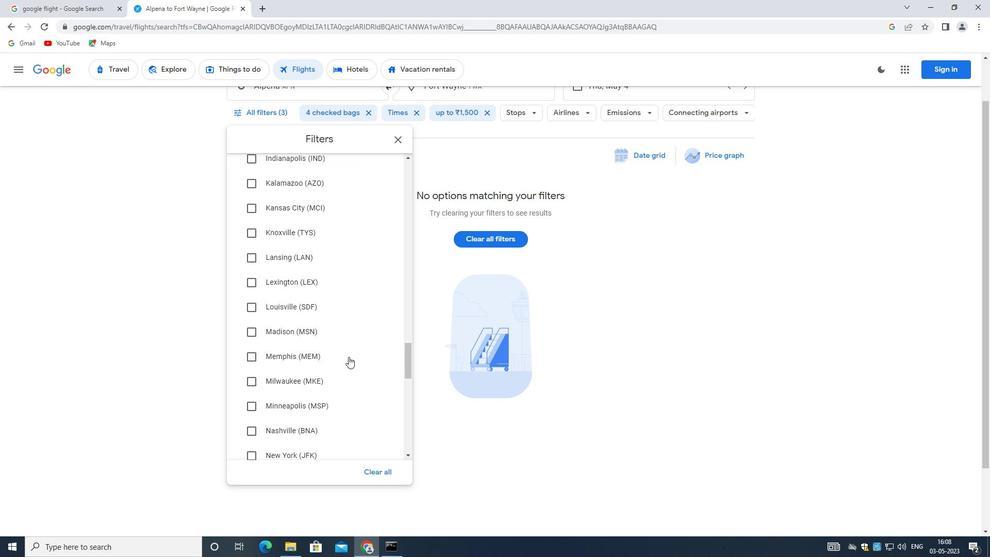 
Action: Mouse scrolled (348, 356) with delta (0, 0)
Screenshot: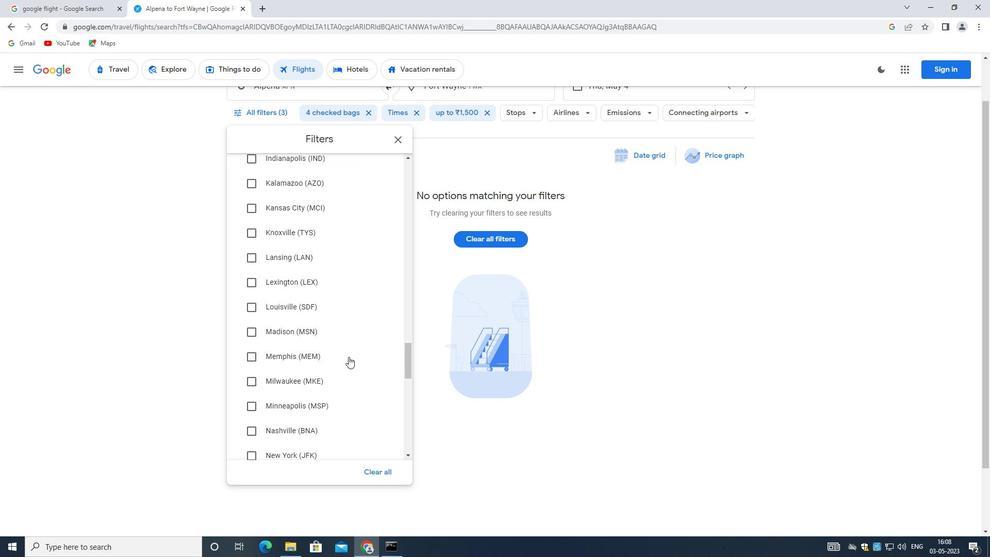 
Action: Mouse scrolled (348, 356) with delta (0, 0)
Screenshot: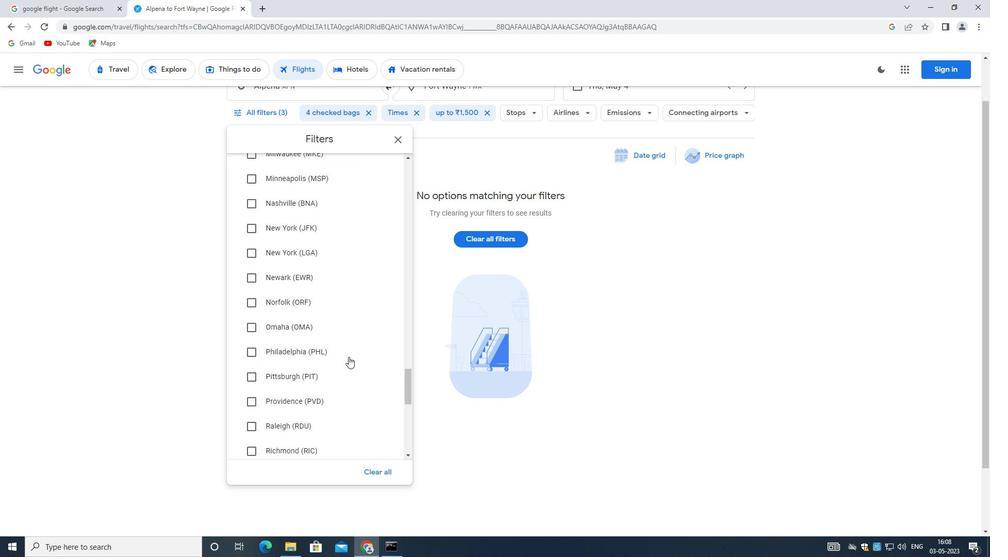 
Action: Mouse scrolled (348, 356) with delta (0, 0)
Screenshot: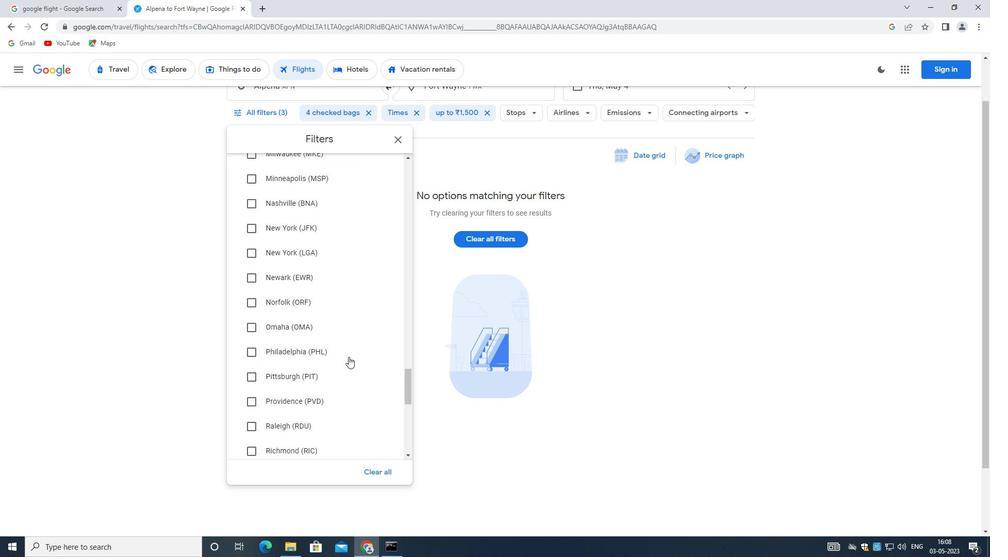 
Action: Mouse scrolled (348, 356) with delta (0, 0)
Screenshot: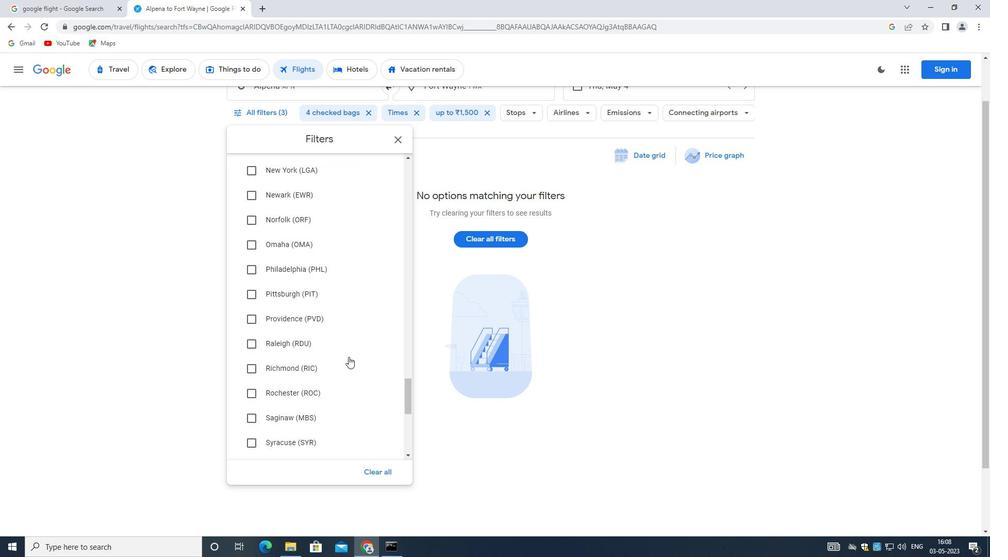 
